 Task: In the sheet Budget Analysis ToolFont size of heading  18 Font style of dataoswald 'Font size of data '9 Alignment of headline & dataAlign center.   Fill color in heading, Red Font color of dataIn the sheet  Budget Control Sheetbook
Action: Mouse moved to (104, 213)
Screenshot: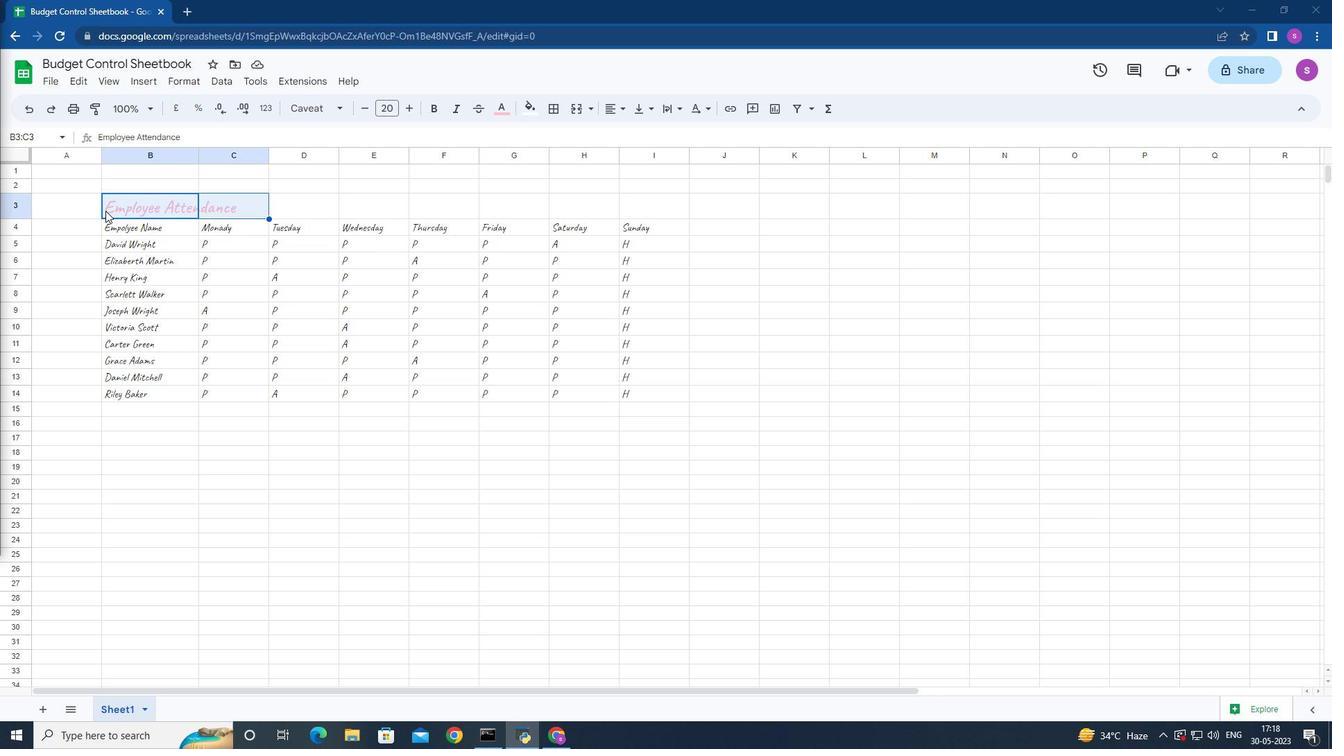 
Action: Mouse pressed left at (104, 213)
Screenshot: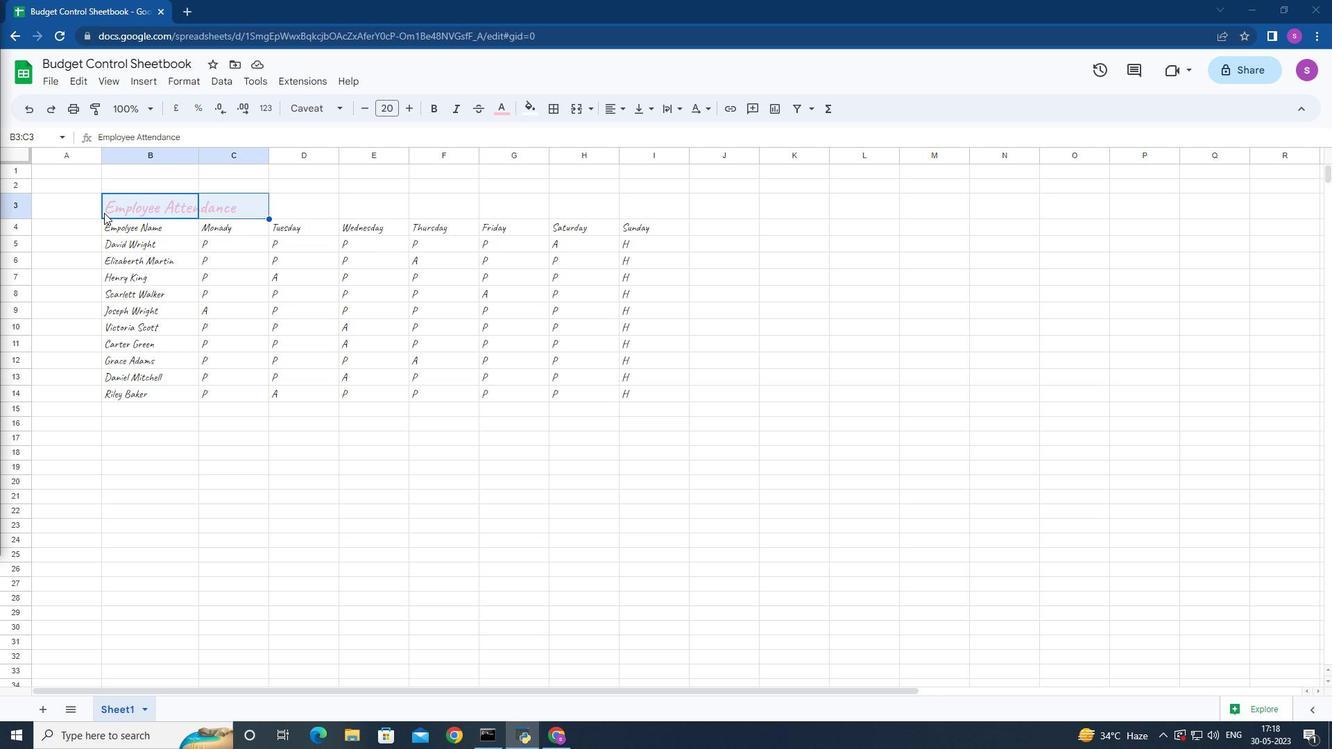 
Action: Mouse moved to (369, 111)
Screenshot: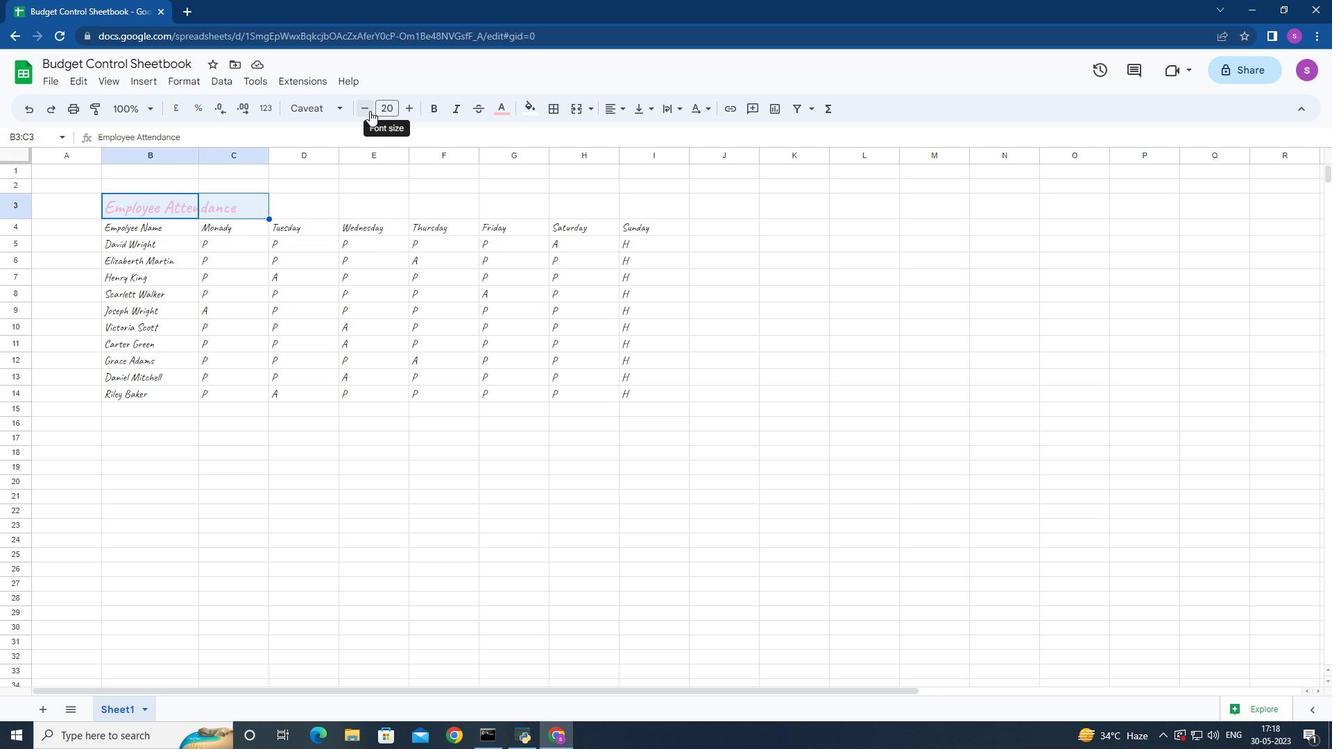 
Action: Mouse pressed left at (369, 111)
Screenshot: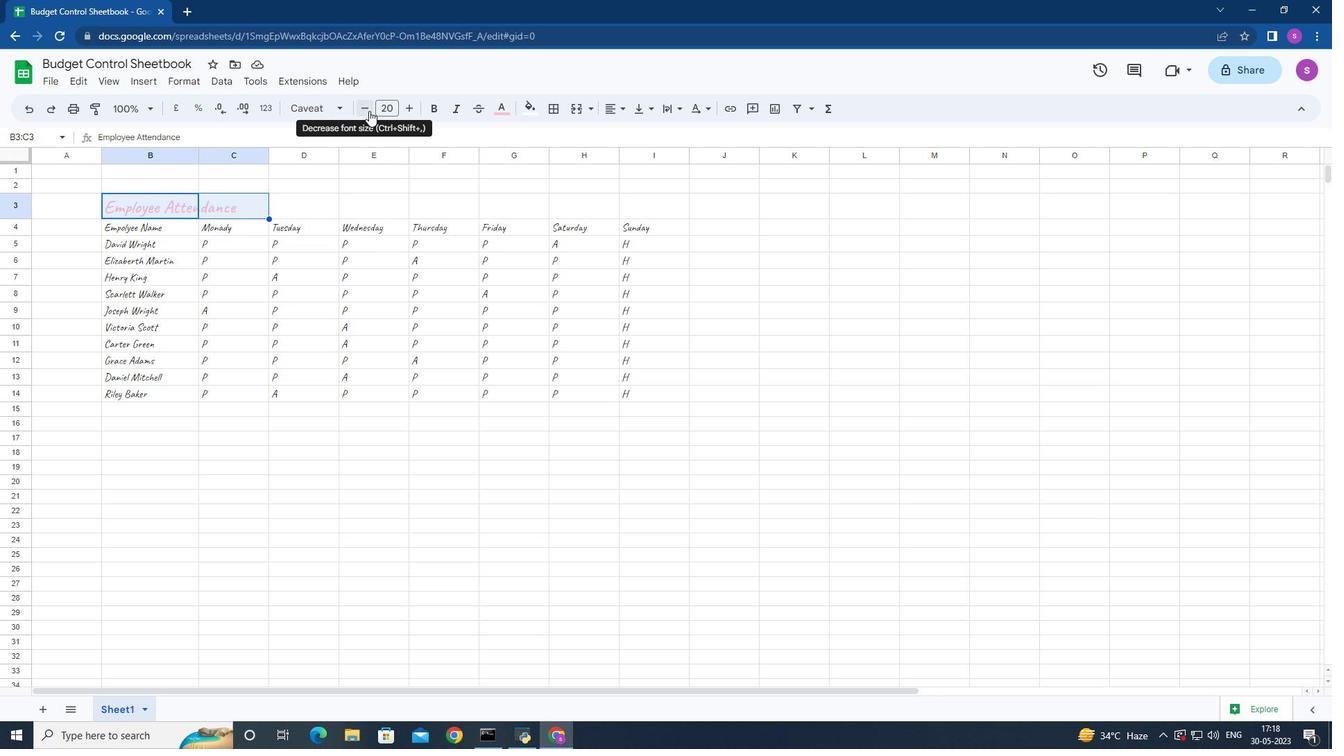 
Action: Mouse moved to (367, 111)
Screenshot: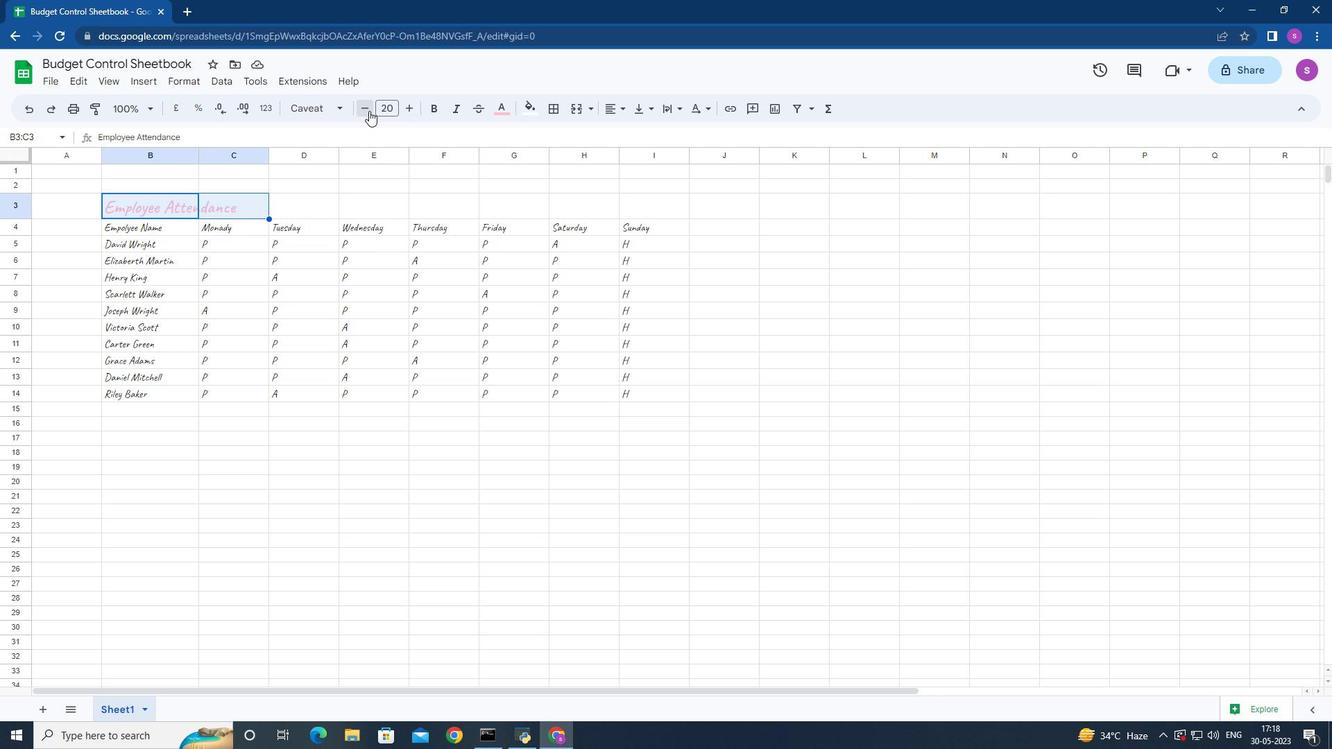 
Action: Mouse pressed left at (367, 111)
Screenshot: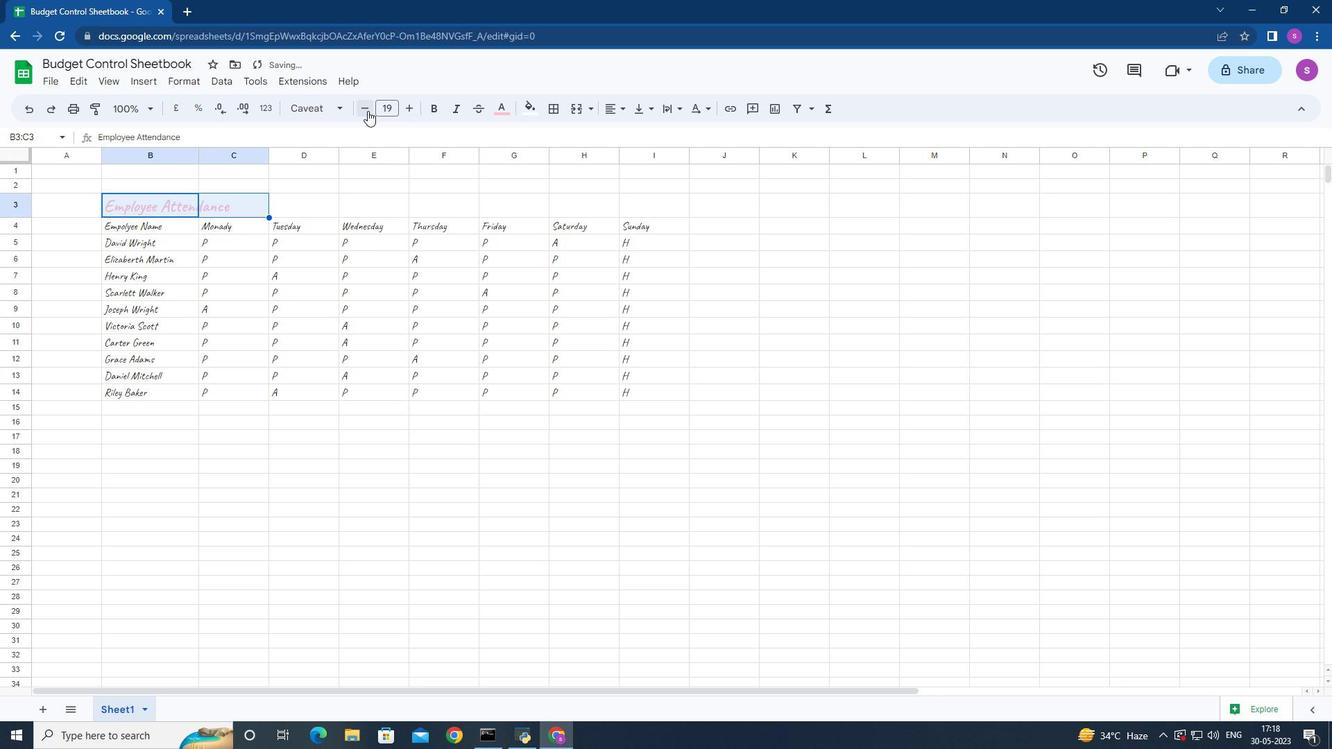 
Action: Mouse moved to (331, 107)
Screenshot: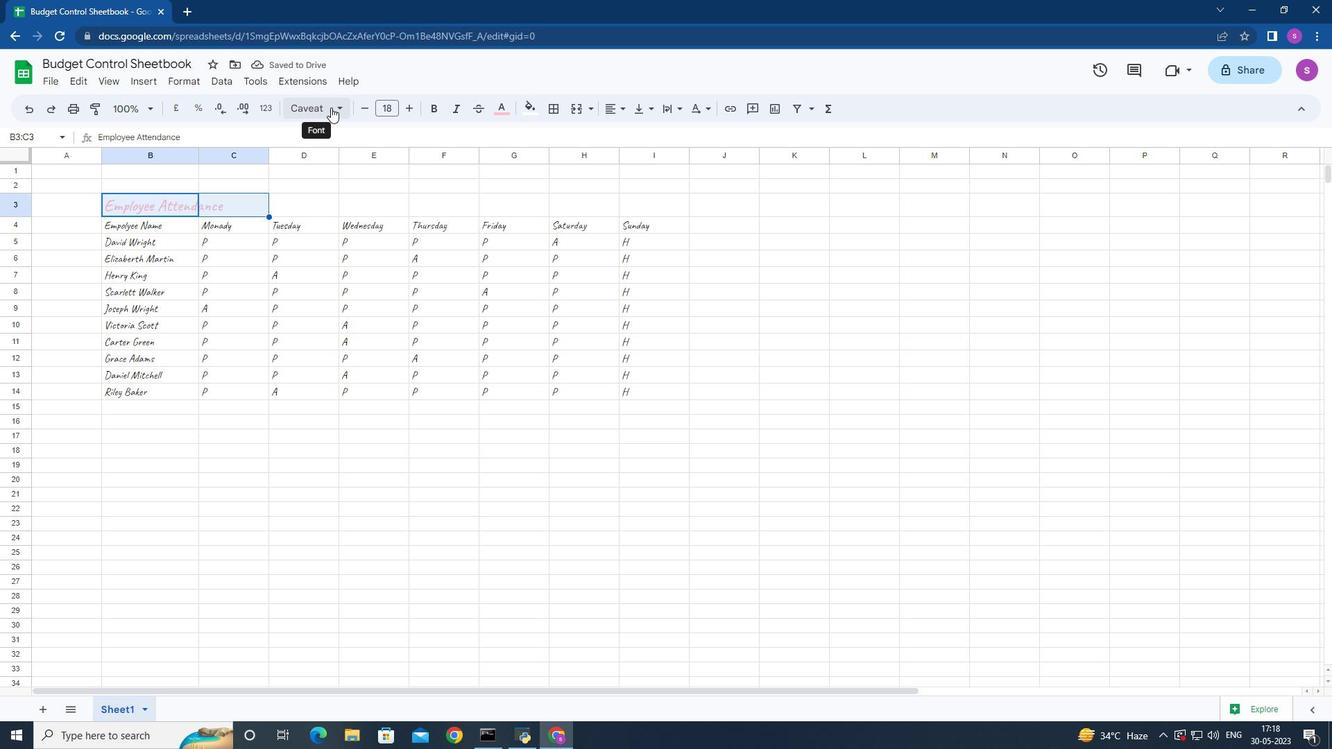 
Action: Mouse pressed left at (331, 107)
Screenshot: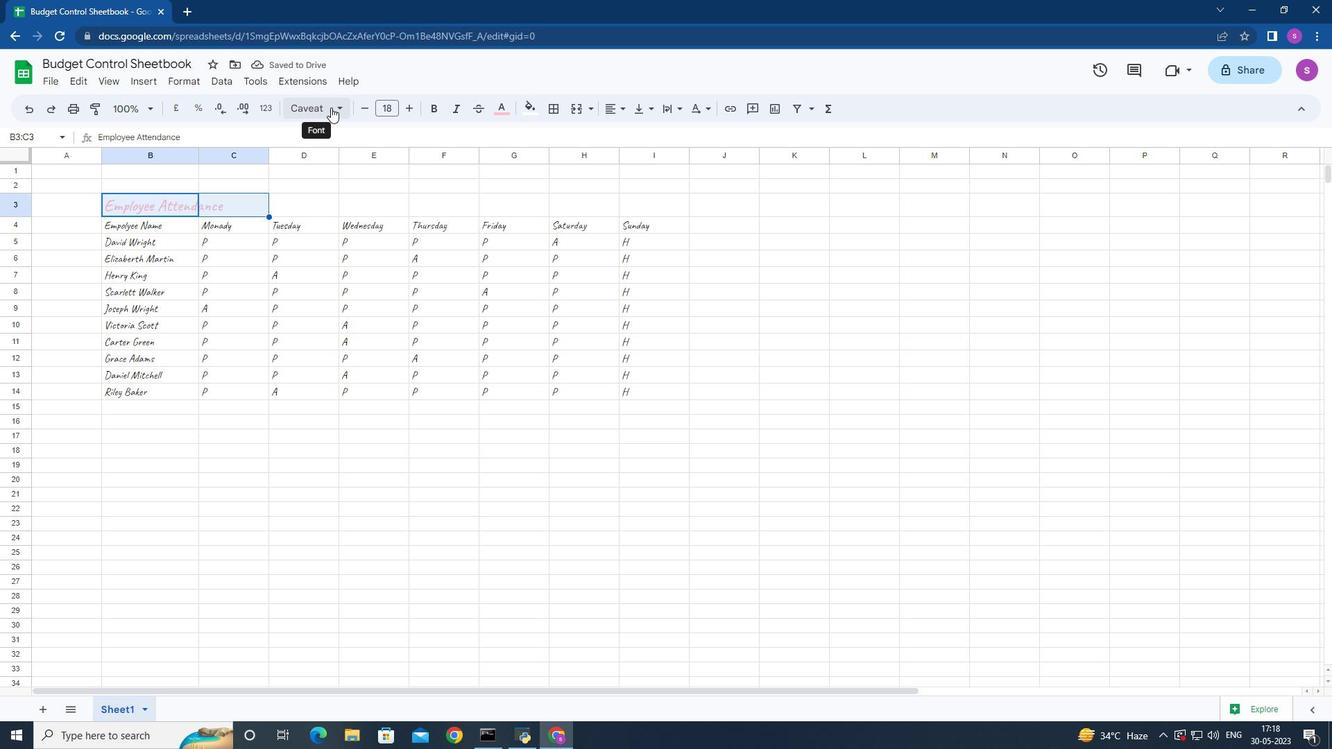 
Action: Mouse moved to (365, 437)
Screenshot: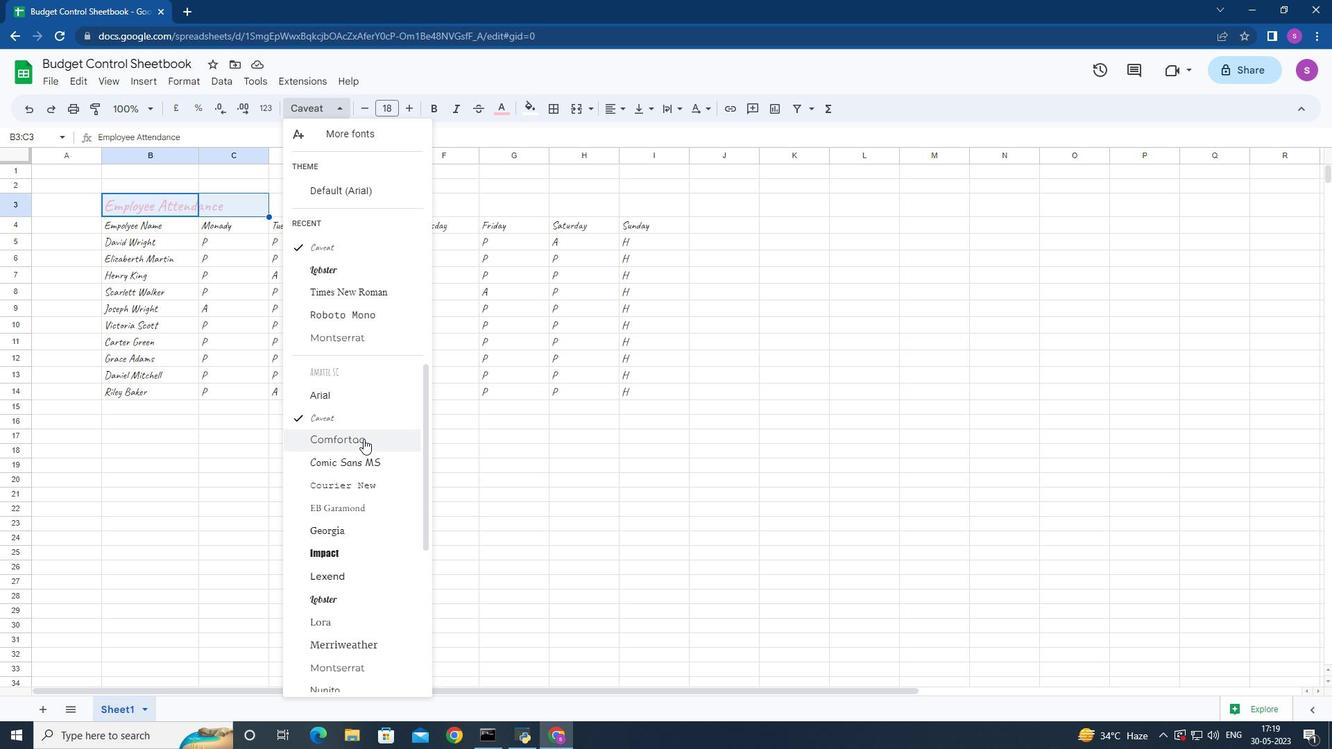 
Action: Mouse scrolled (365, 436) with delta (0, 0)
Screenshot: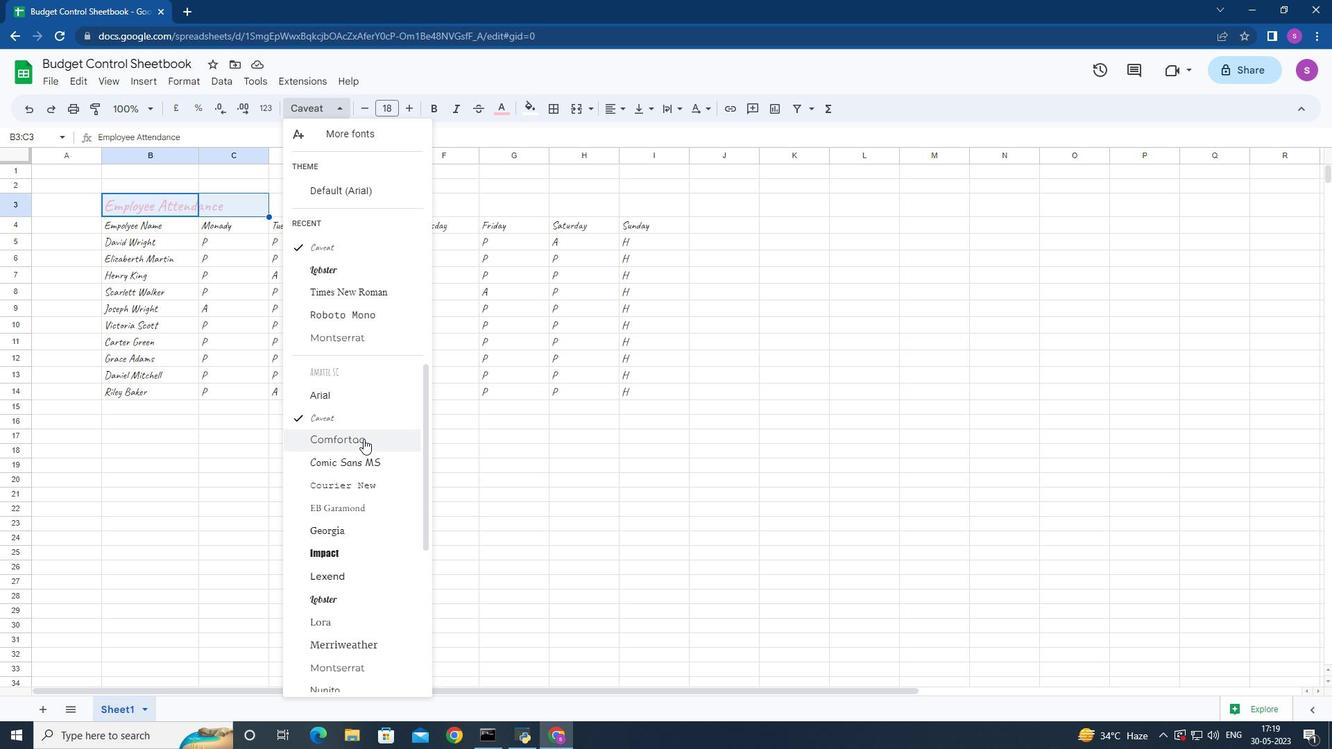 
Action: Mouse moved to (360, 613)
Screenshot: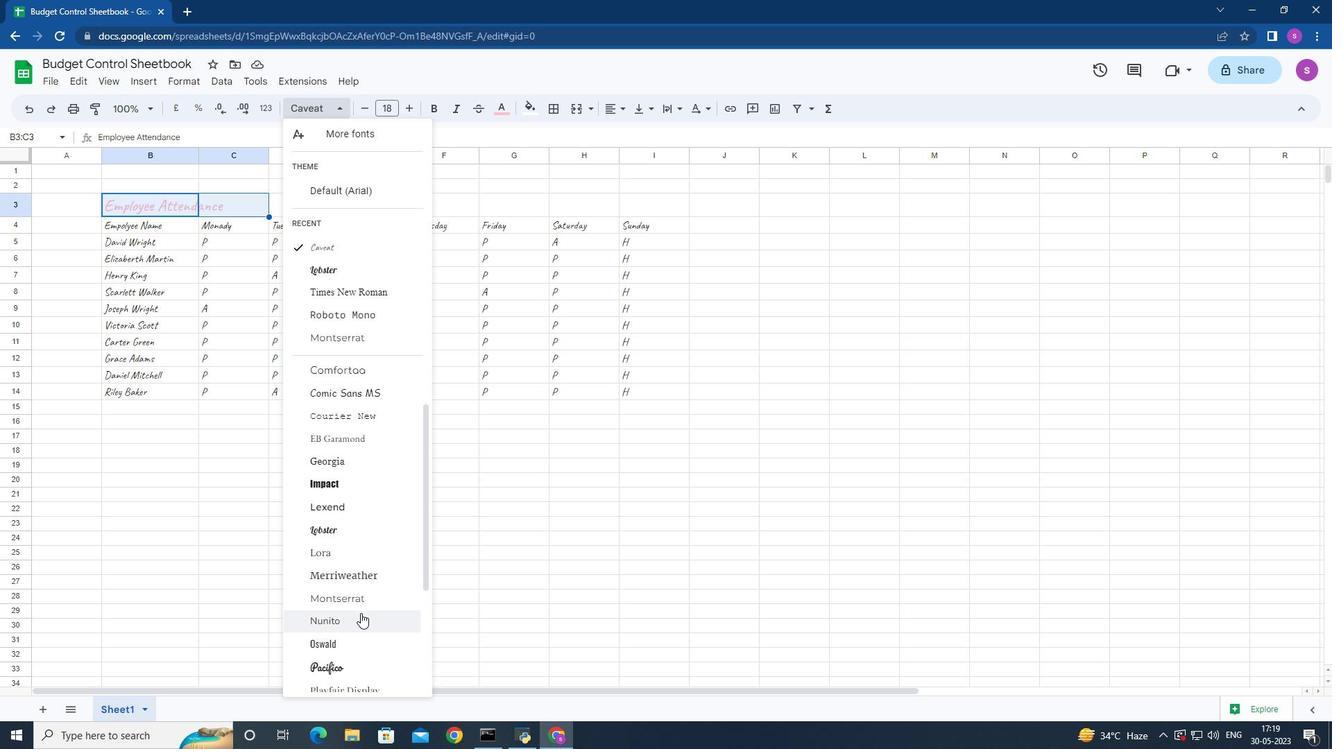 
Action: Mouse scrolled (360, 612) with delta (0, 0)
Screenshot: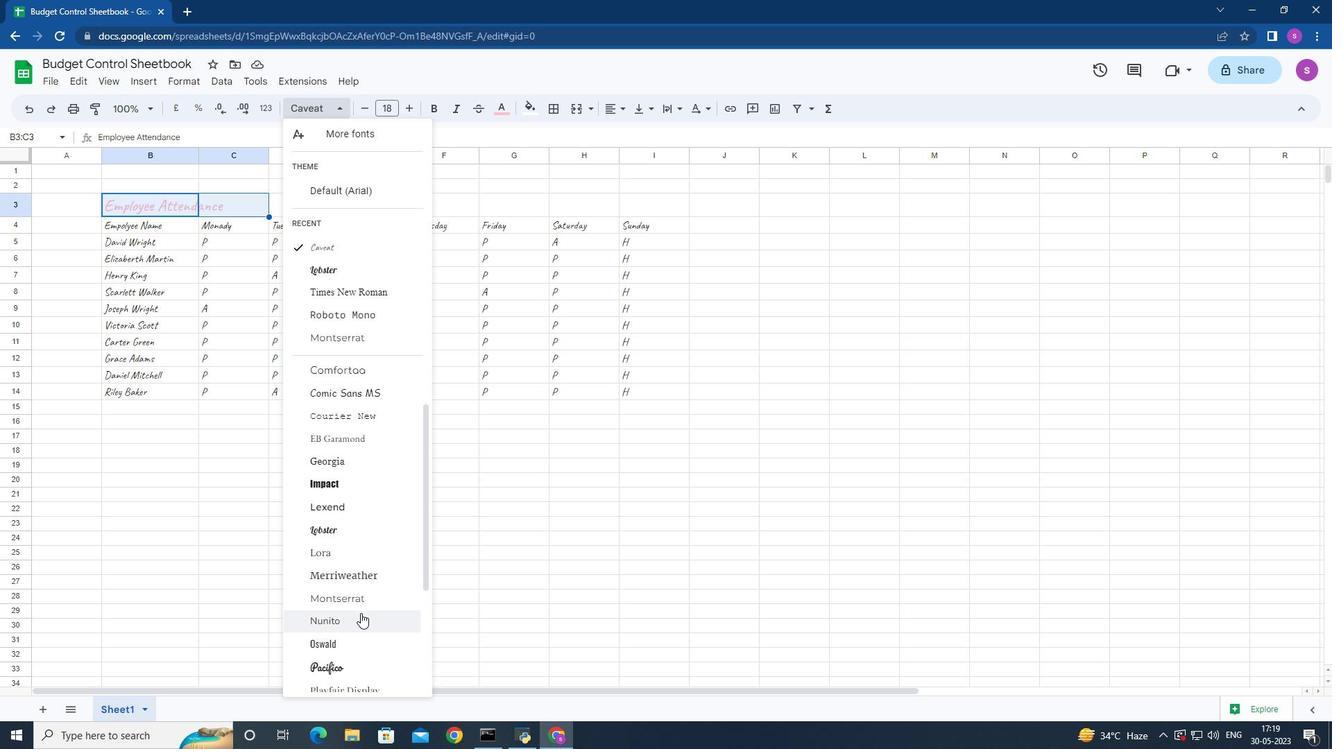 
Action: Mouse moved to (346, 575)
Screenshot: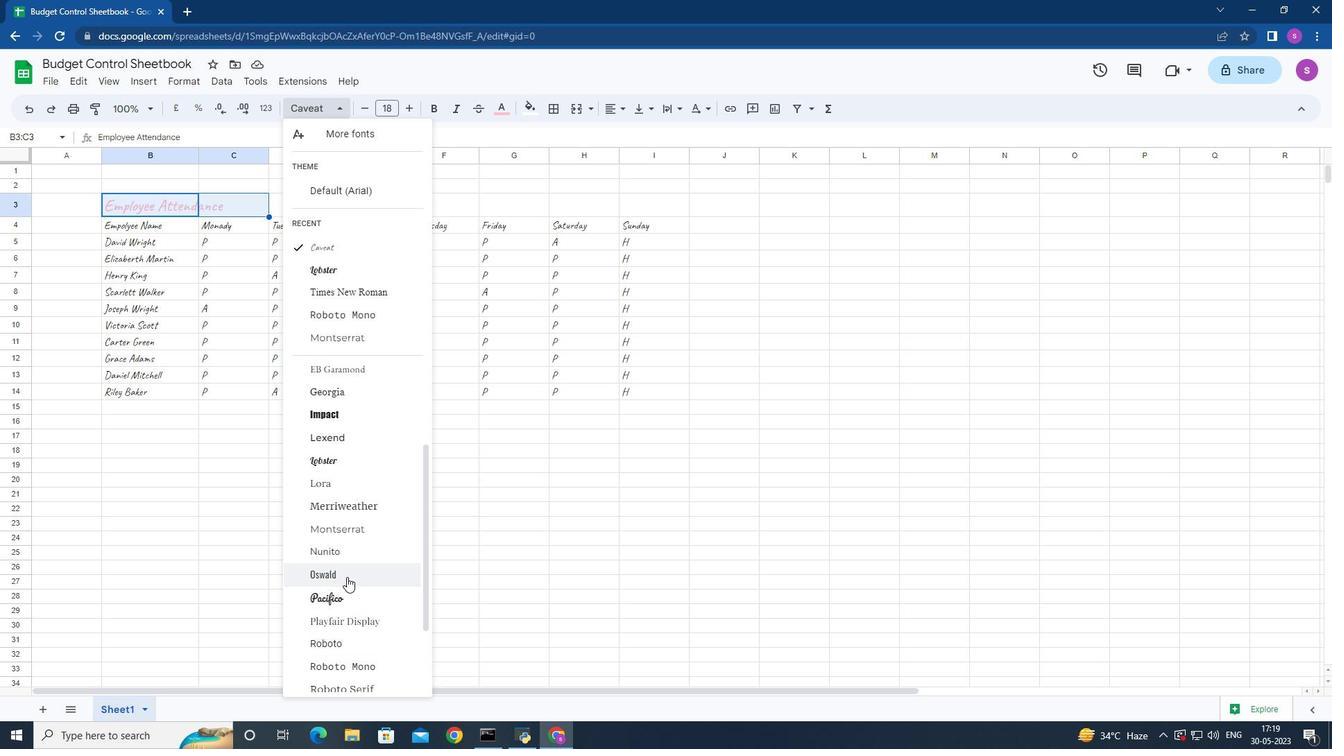 
Action: Mouse pressed left at (346, 575)
Screenshot: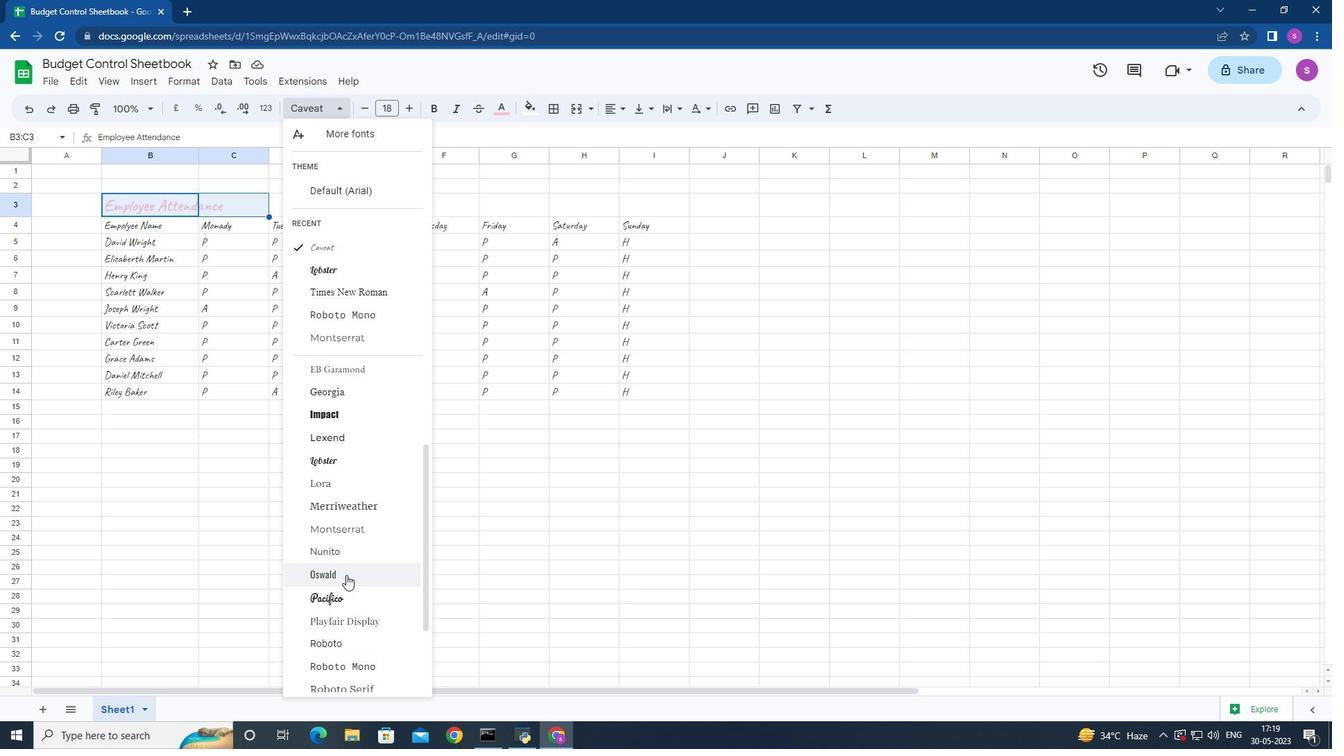
Action: Mouse moved to (341, 108)
Screenshot: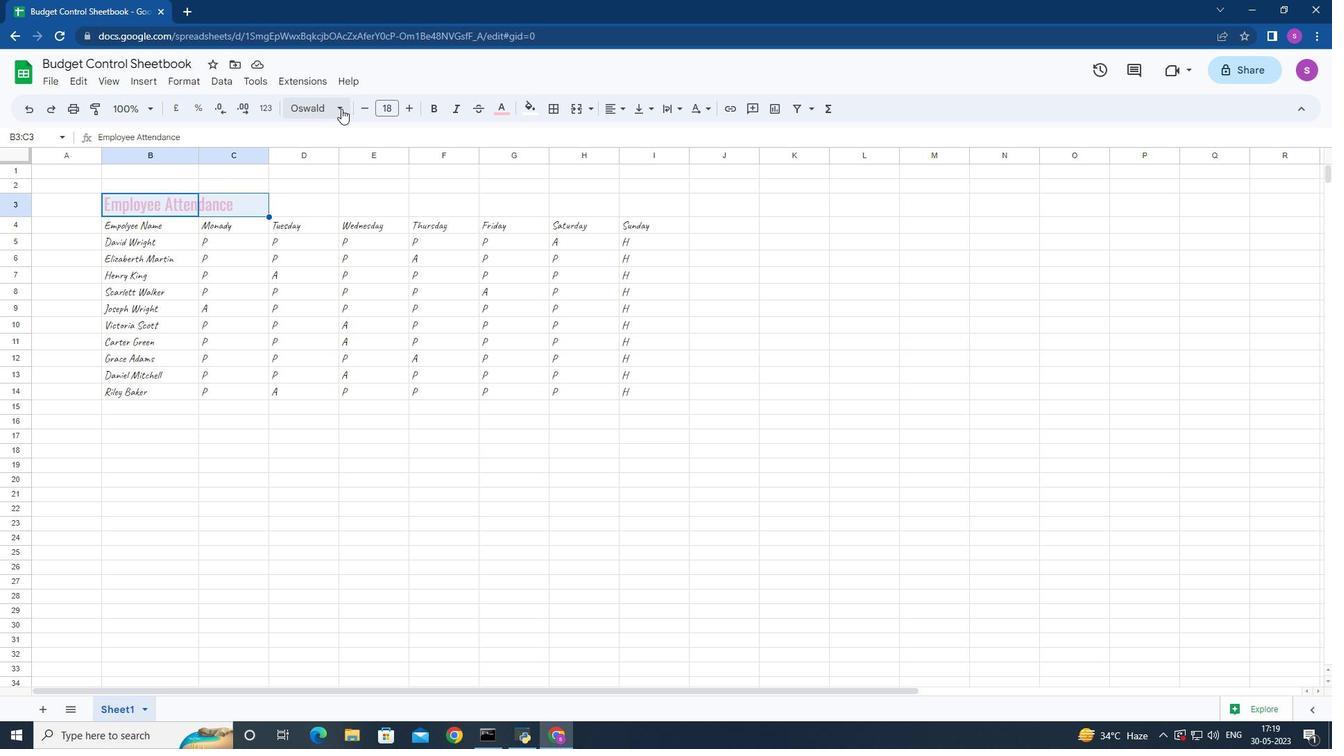 
Action: Mouse pressed left at (341, 108)
Screenshot: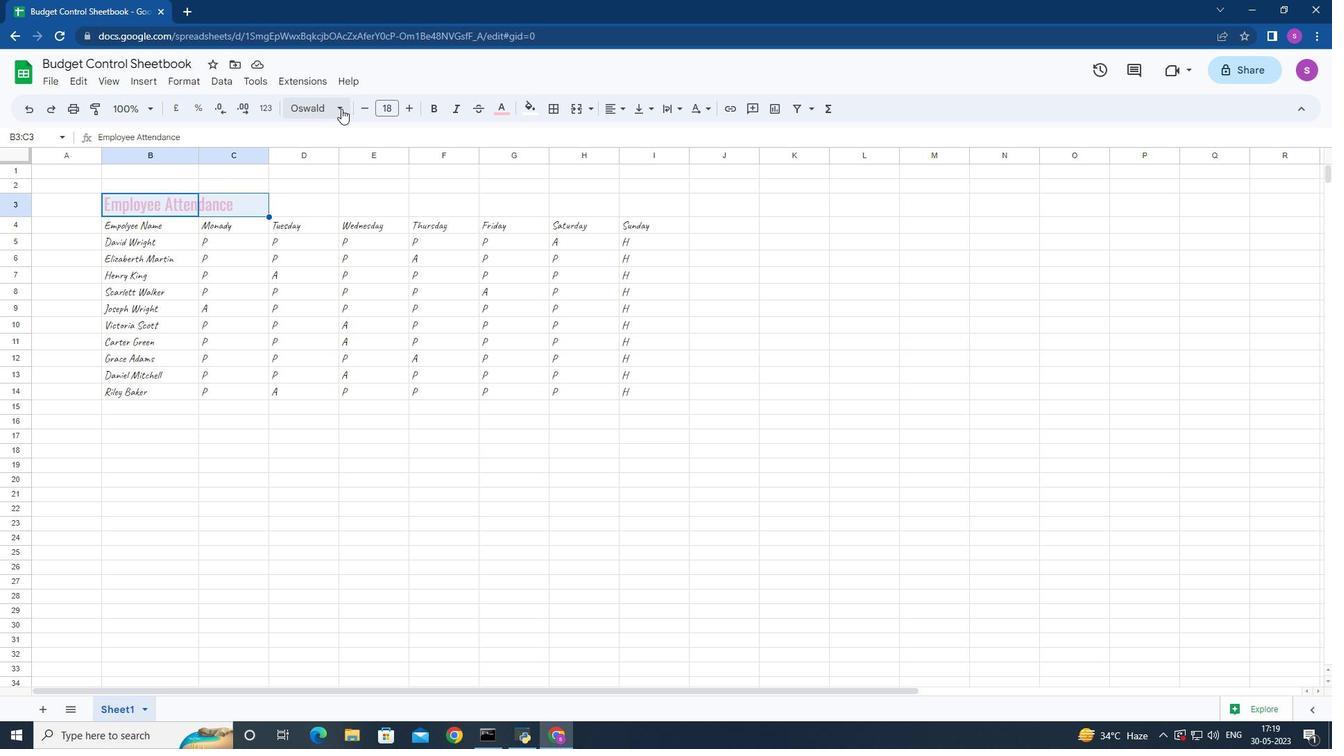 
Action: Mouse moved to (361, 408)
Screenshot: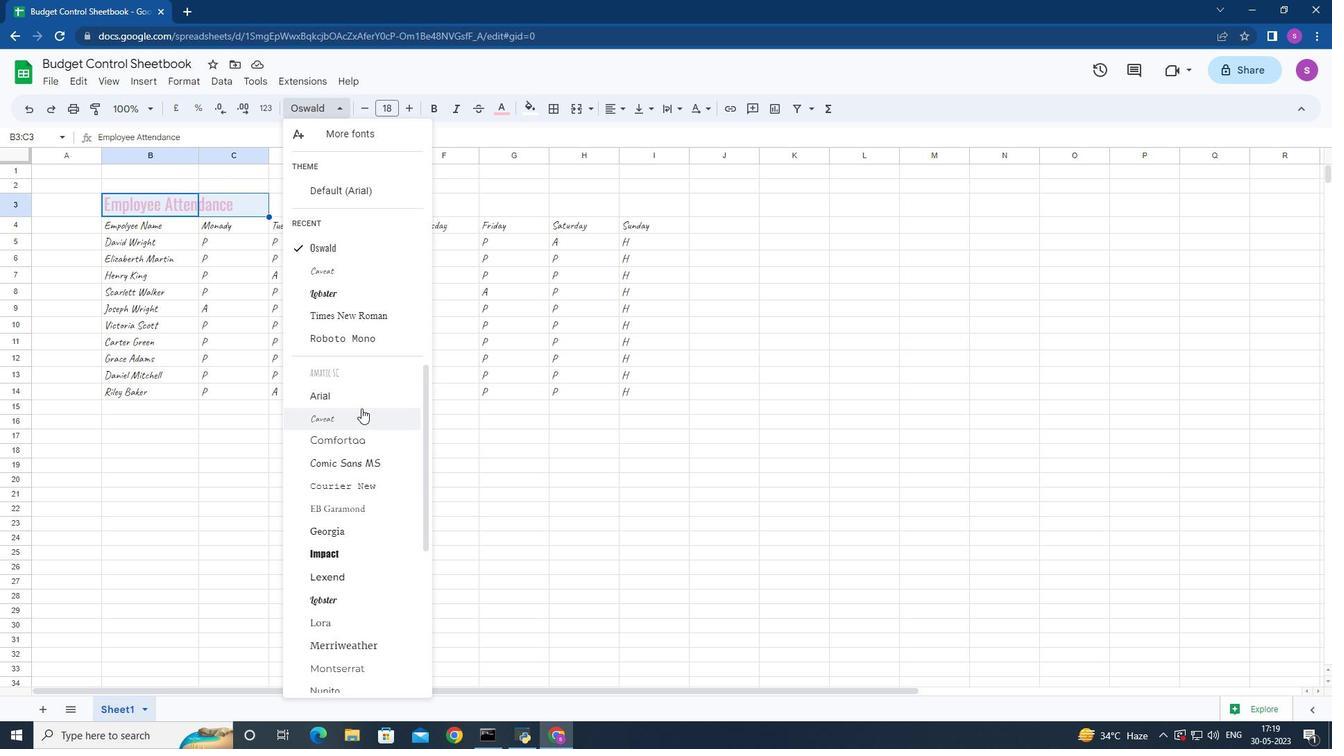 
Action: Mouse pressed left at (361, 408)
Screenshot: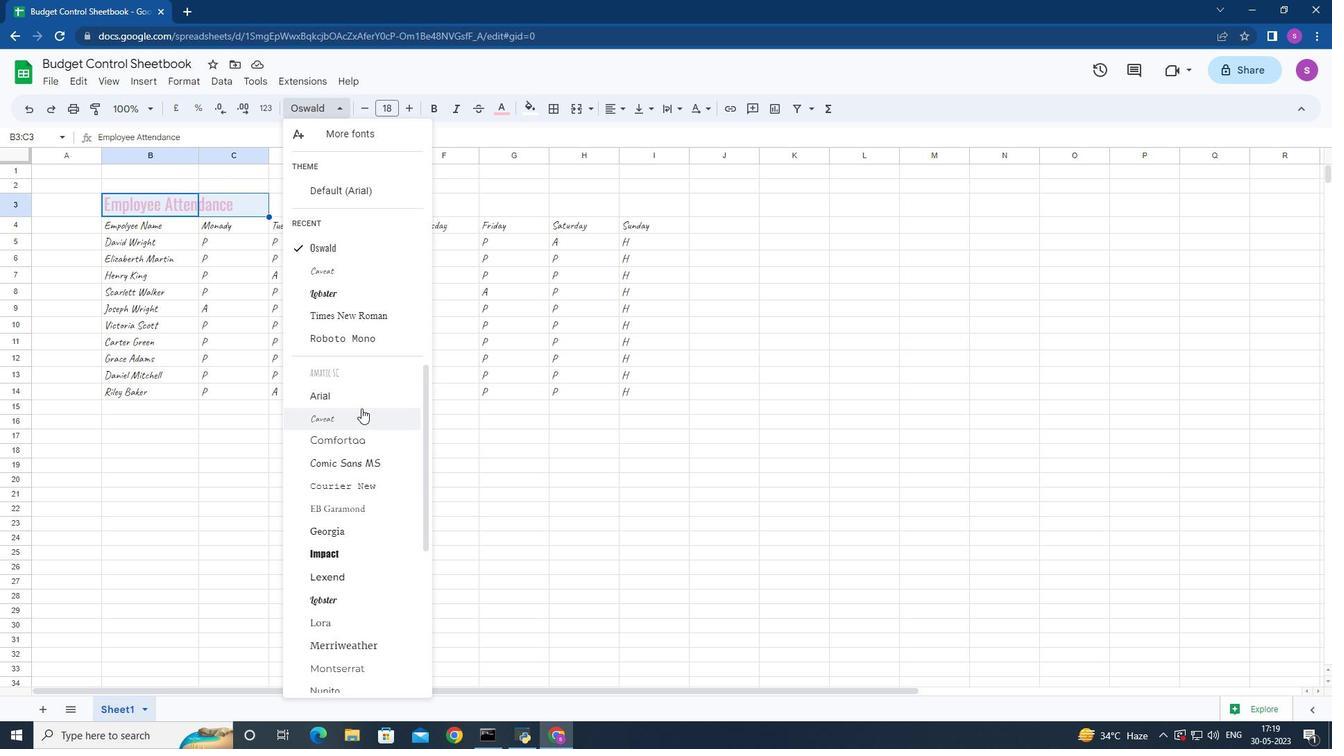 
Action: Mouse moved to (103, 226)
Screenshot: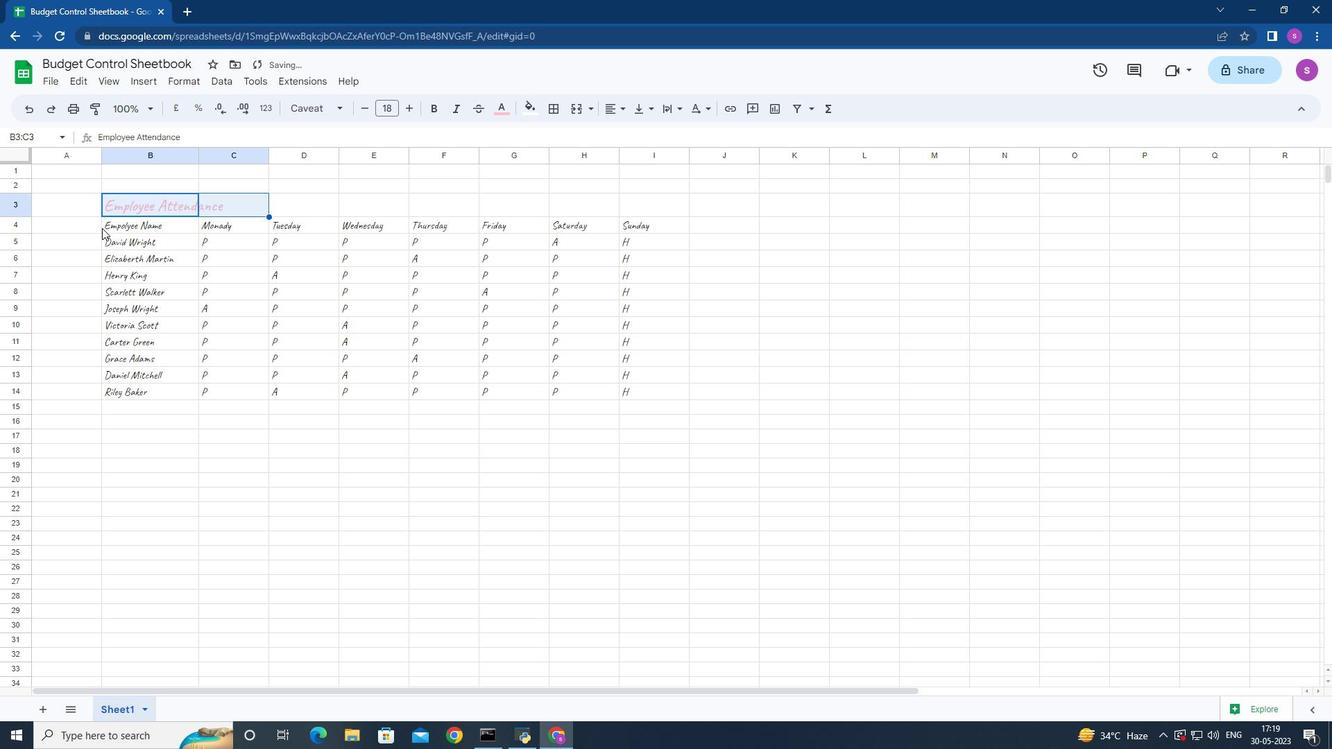 
Action: Mouse pressed left at (103, 226)
Screenshot: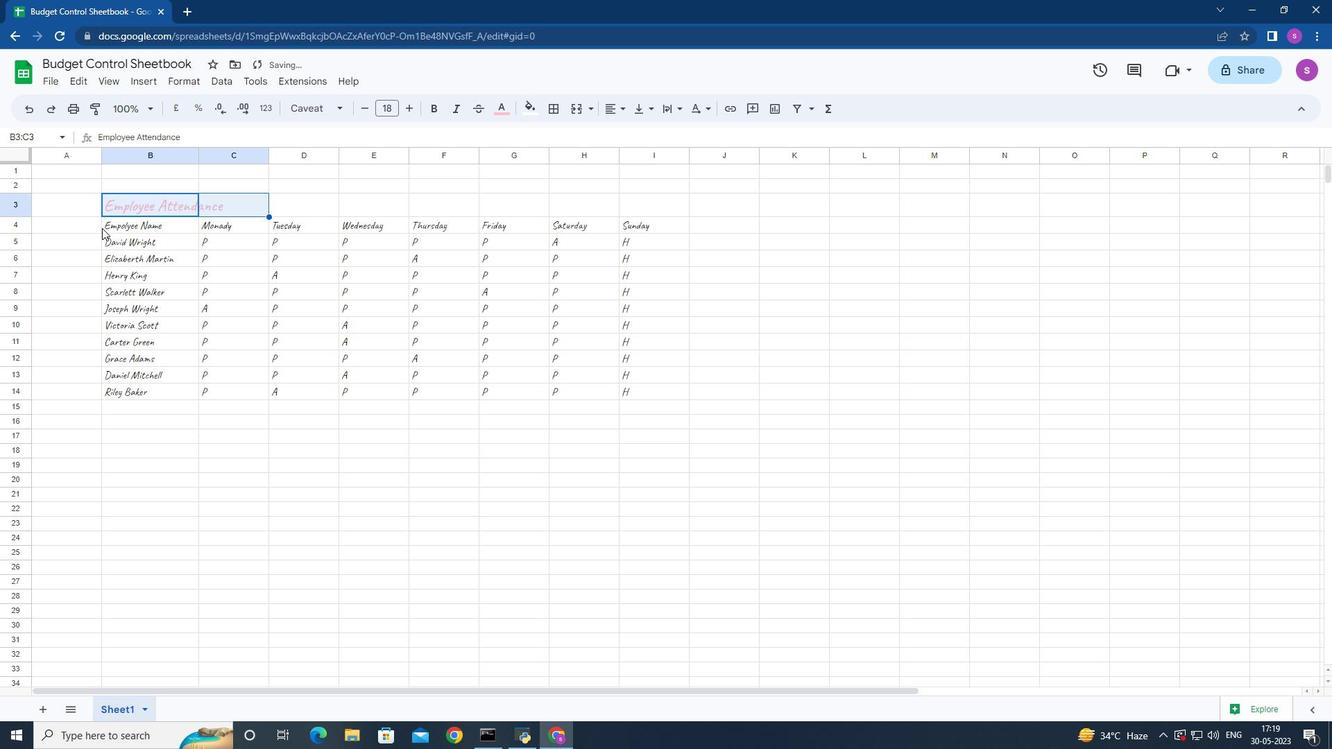 
Action: Mouse moved to (332, 107)
Screenshot: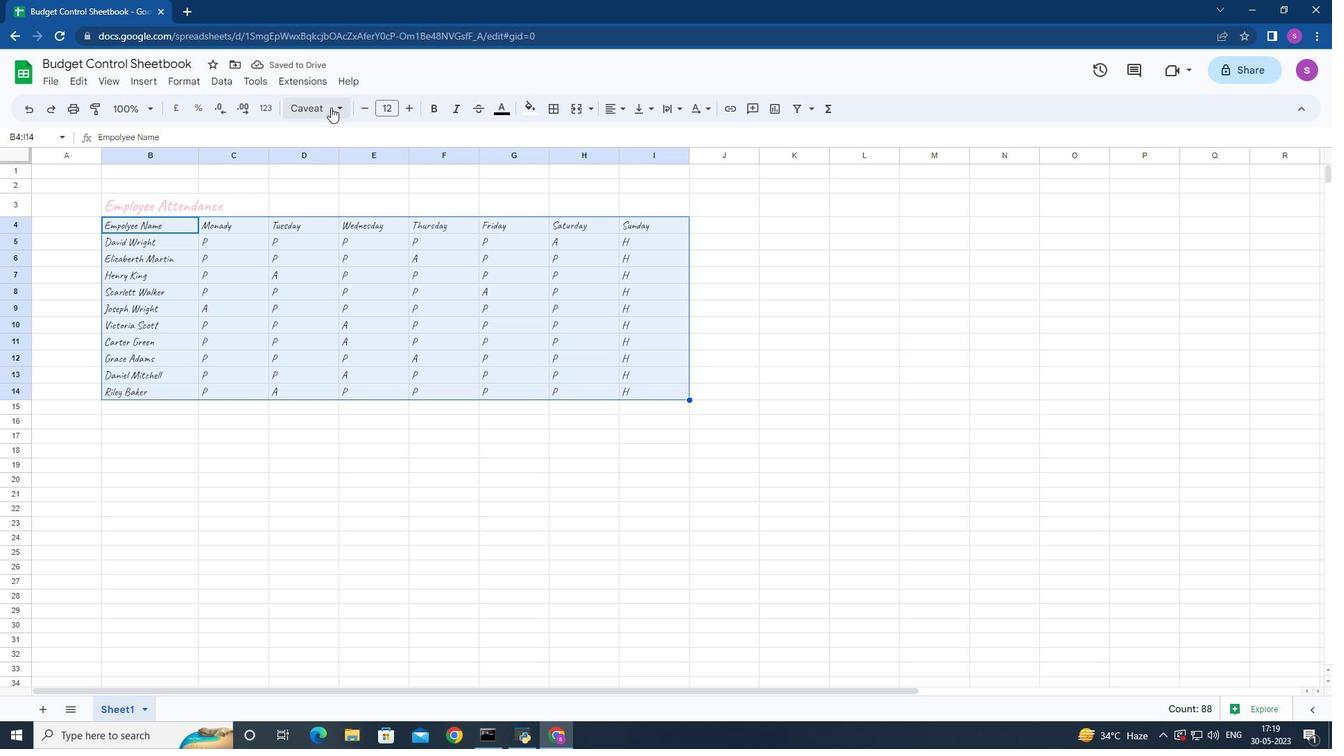 
Action: Mouse pressed left at (332, 107)
Screenshot: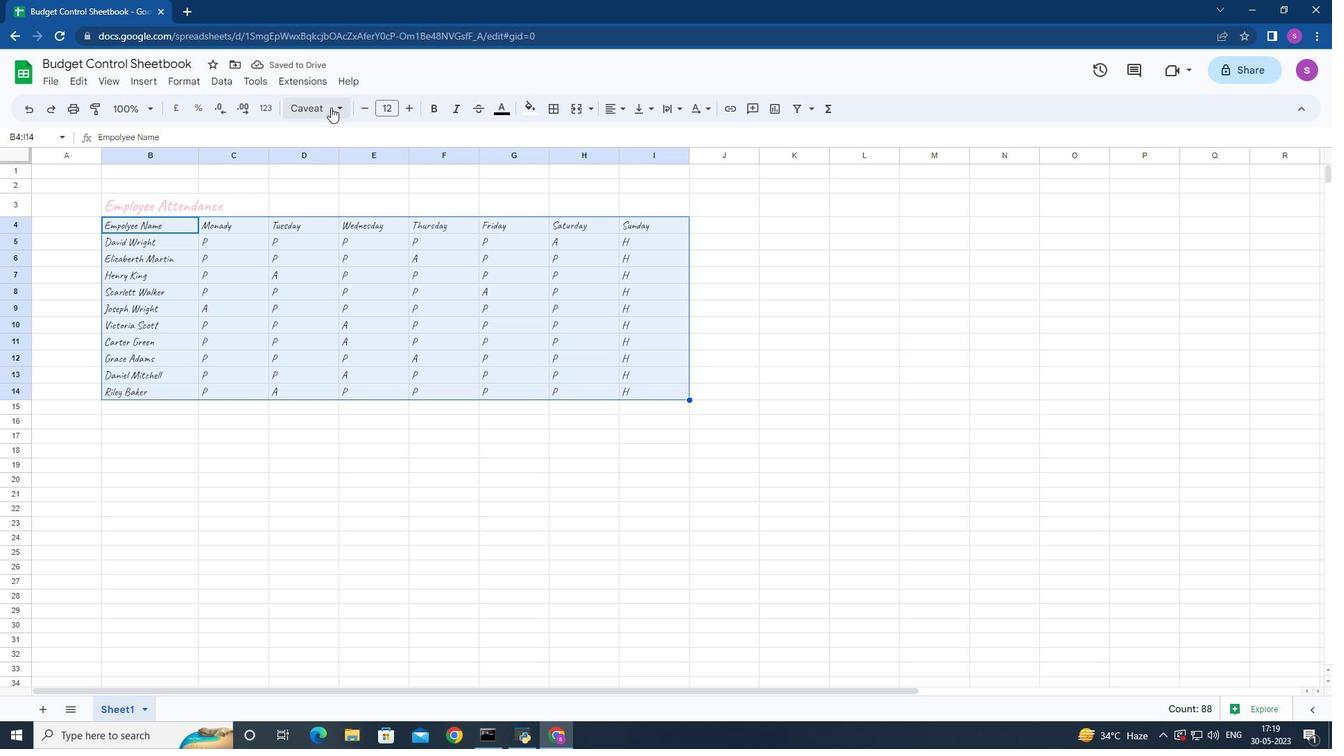 
Action: Mouse moved to (371, 492)
Screenshot: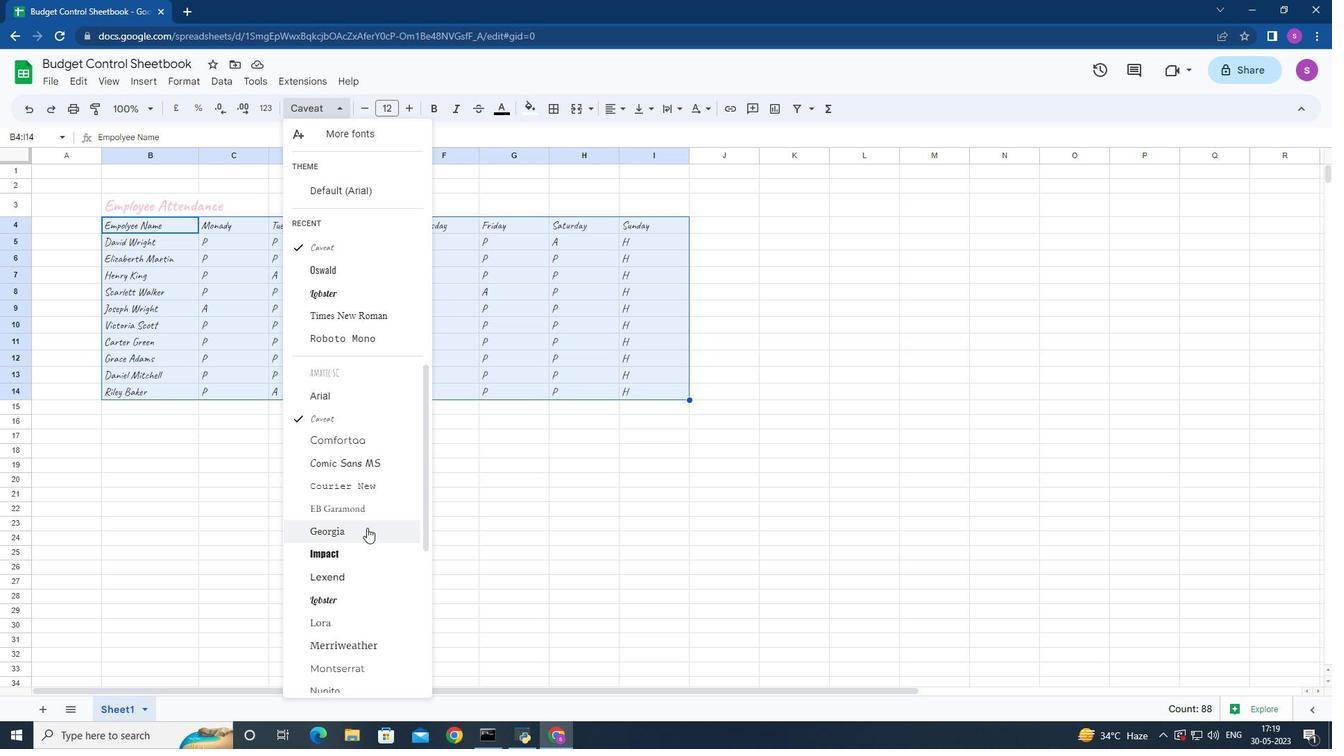 
Action: Mouse scrolled (371, 491) with delta (0, 0)
Screenshot: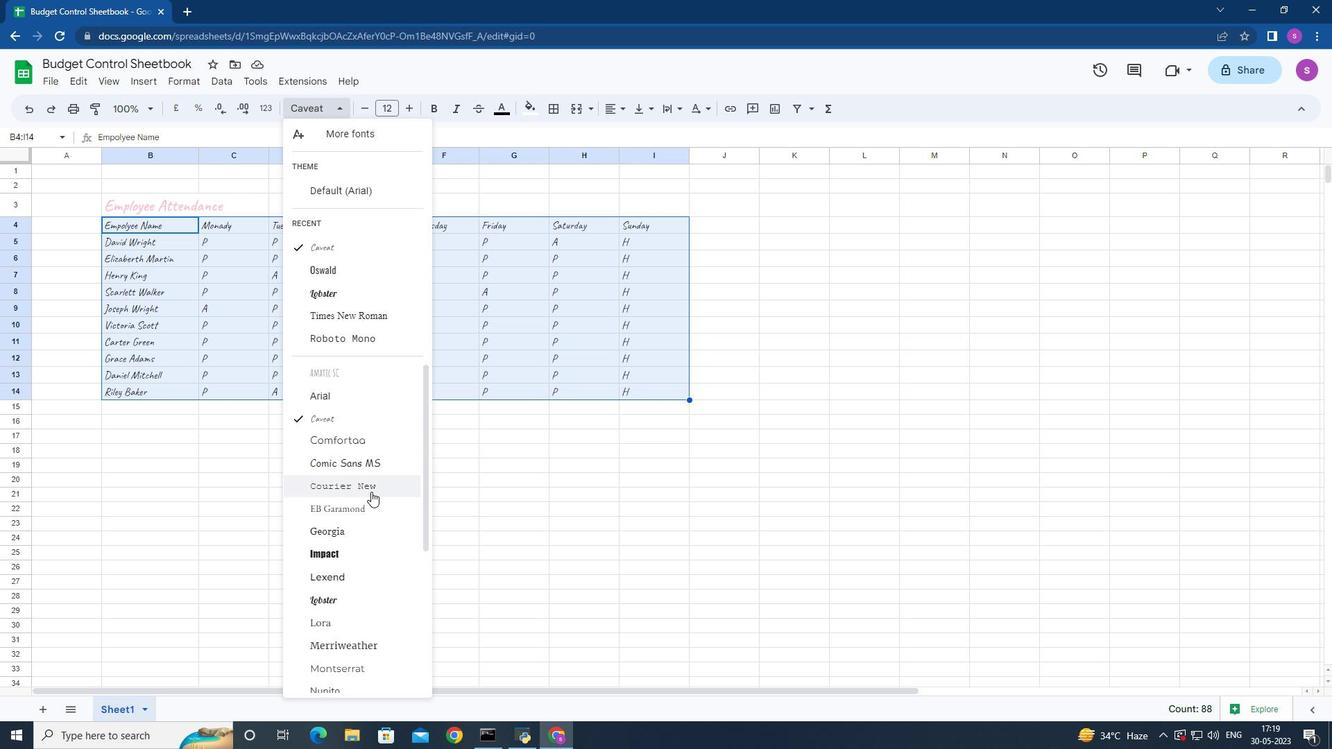 
Action: Mouse moved to (361, 638)
Screenshot: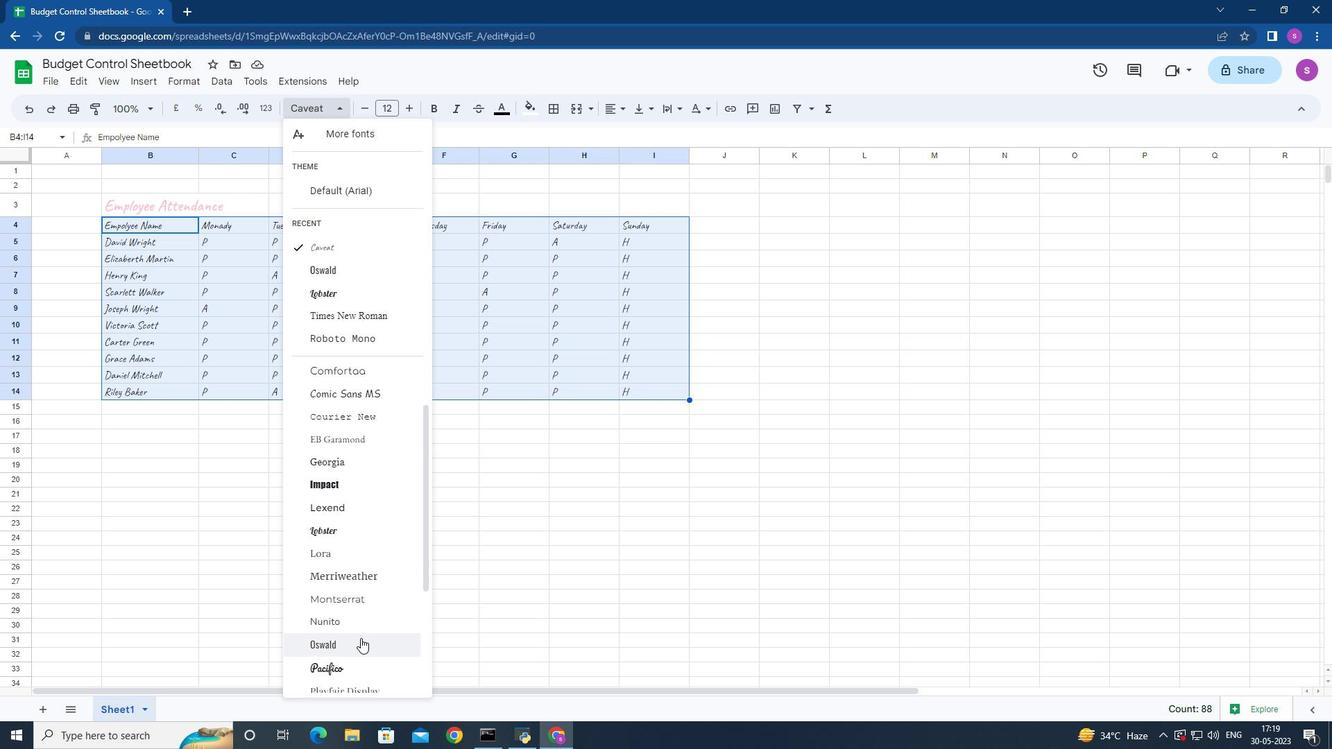 
Action: Mouse pressed left at (361, 638)
Screenshot: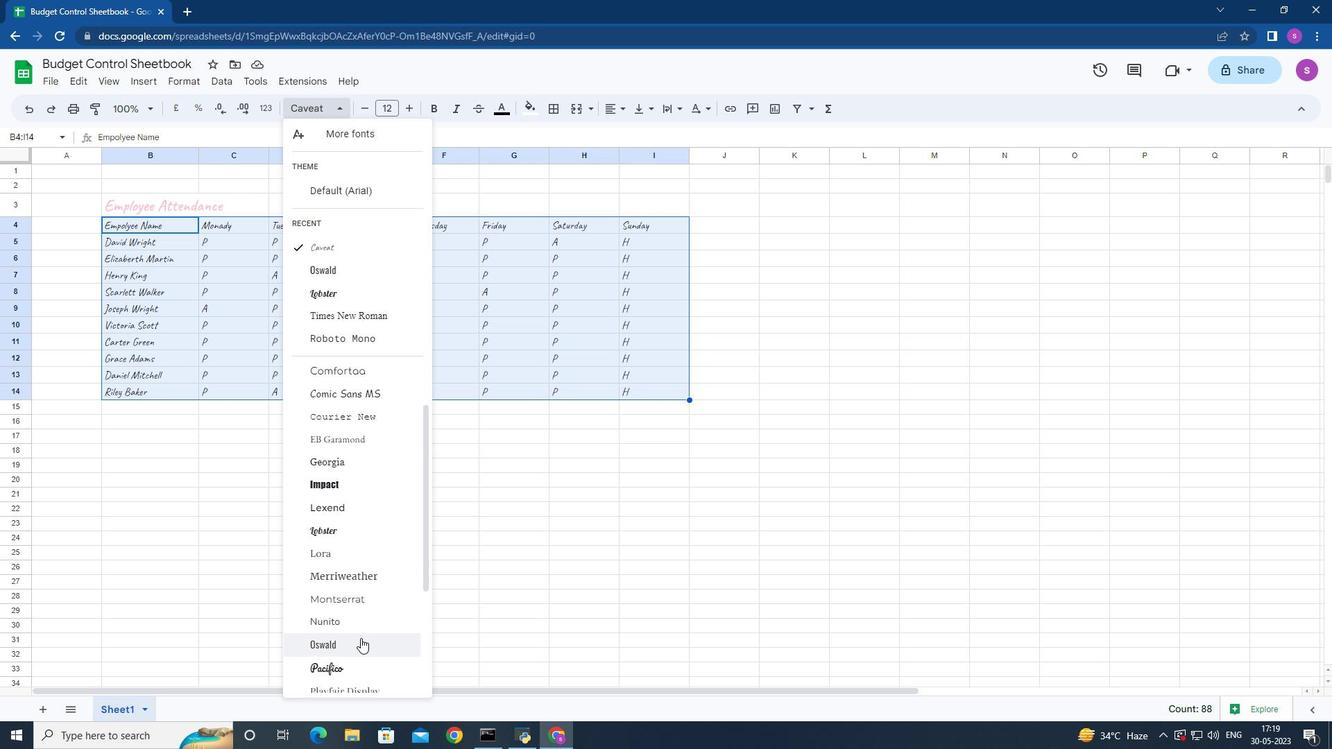 
Action: Mouse moved to (363, 108)
Screenshot: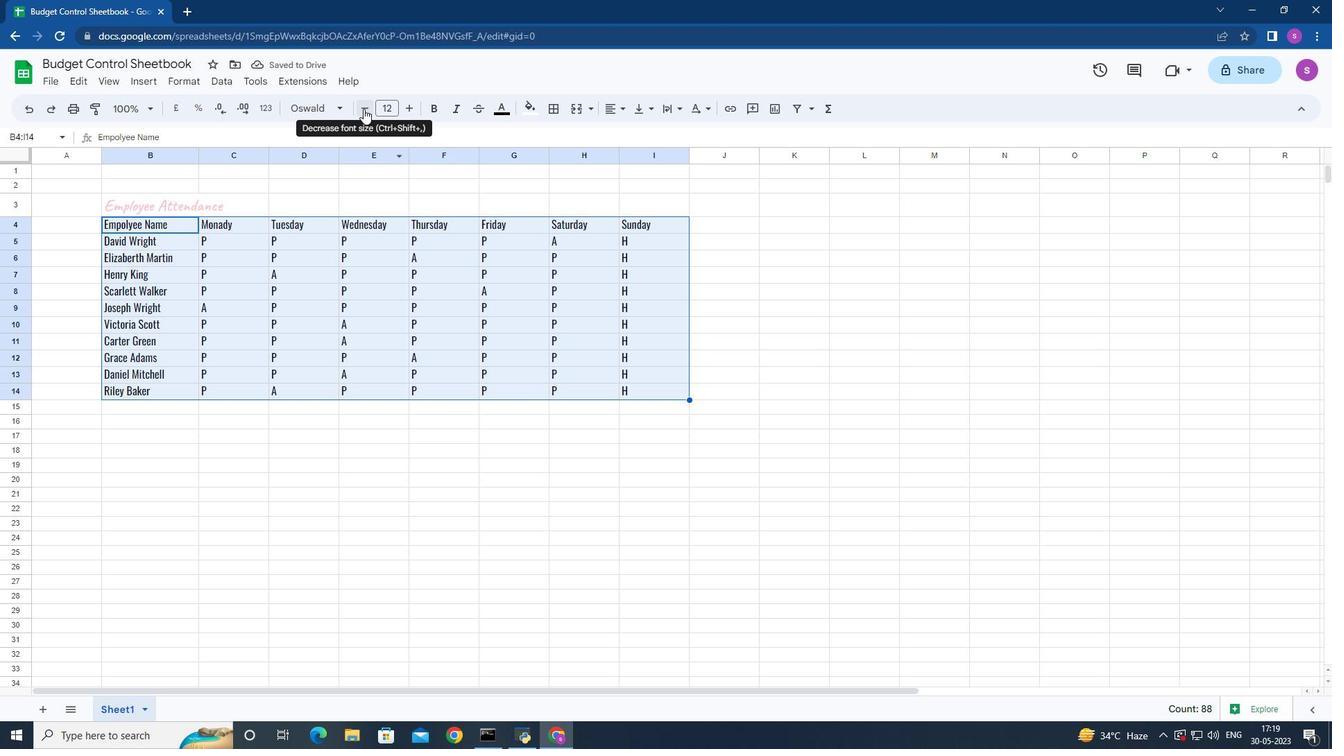 
Action: Mouse pressed left at (363, 108)
Screenshot: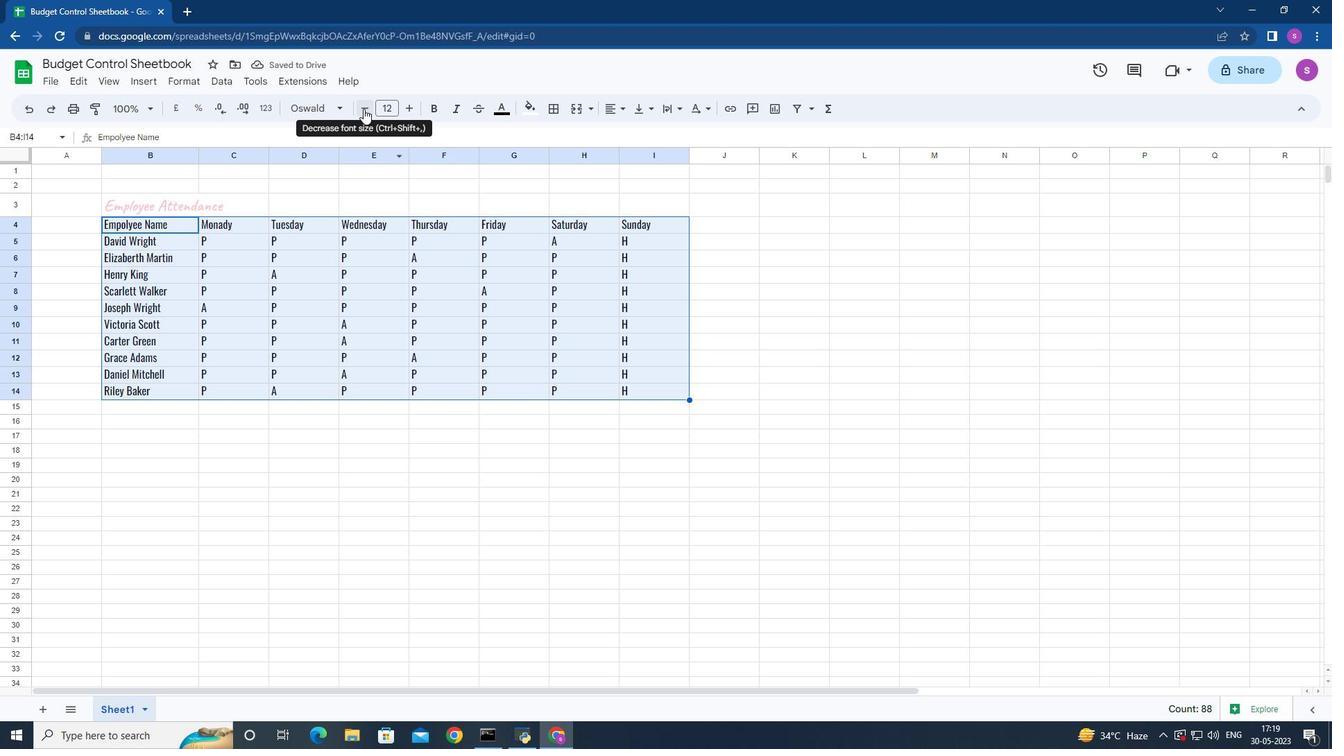 
Action: Mouse pressed left at (363, 108)
Screenshot: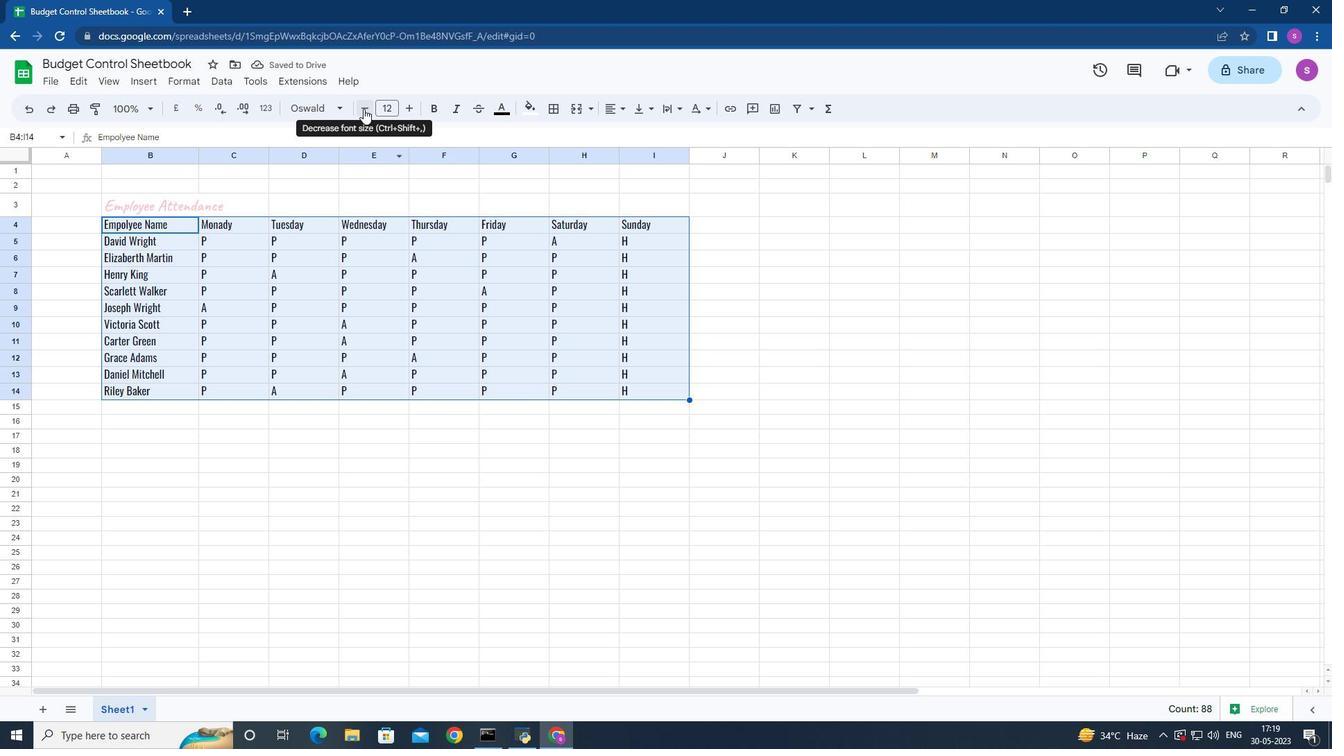 
Action: Mouse moved to (363, 109)
Screenshot: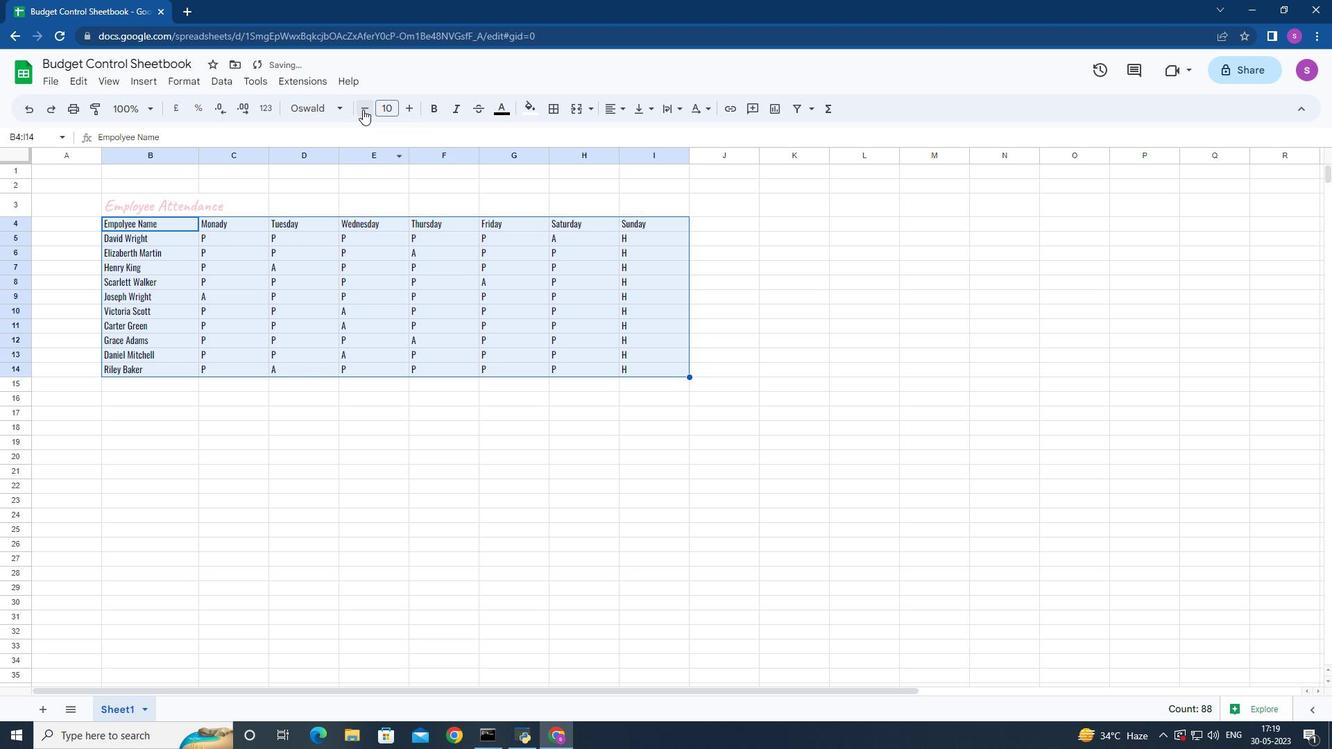 
Action: Mouse pressed left at (363, 109)
Screenshot: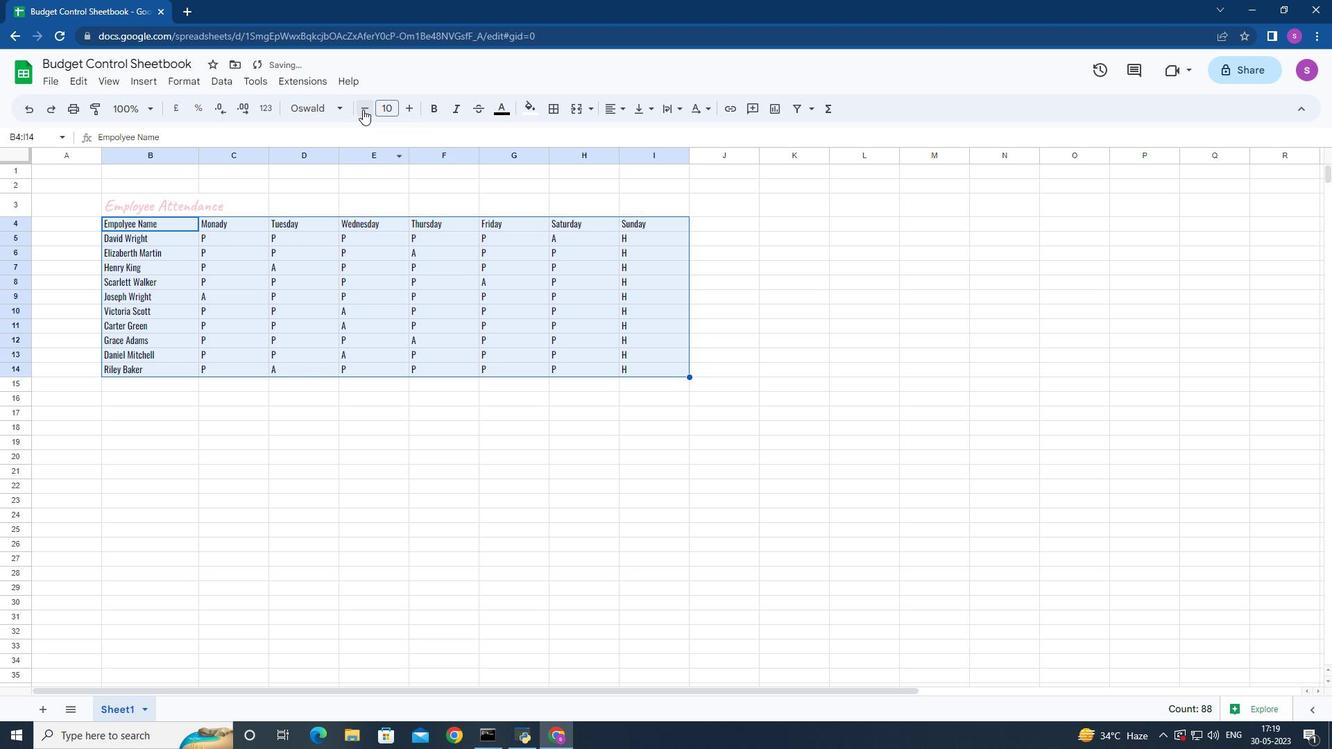 
Action: Mouse moved to (102, 206)
Screenshot: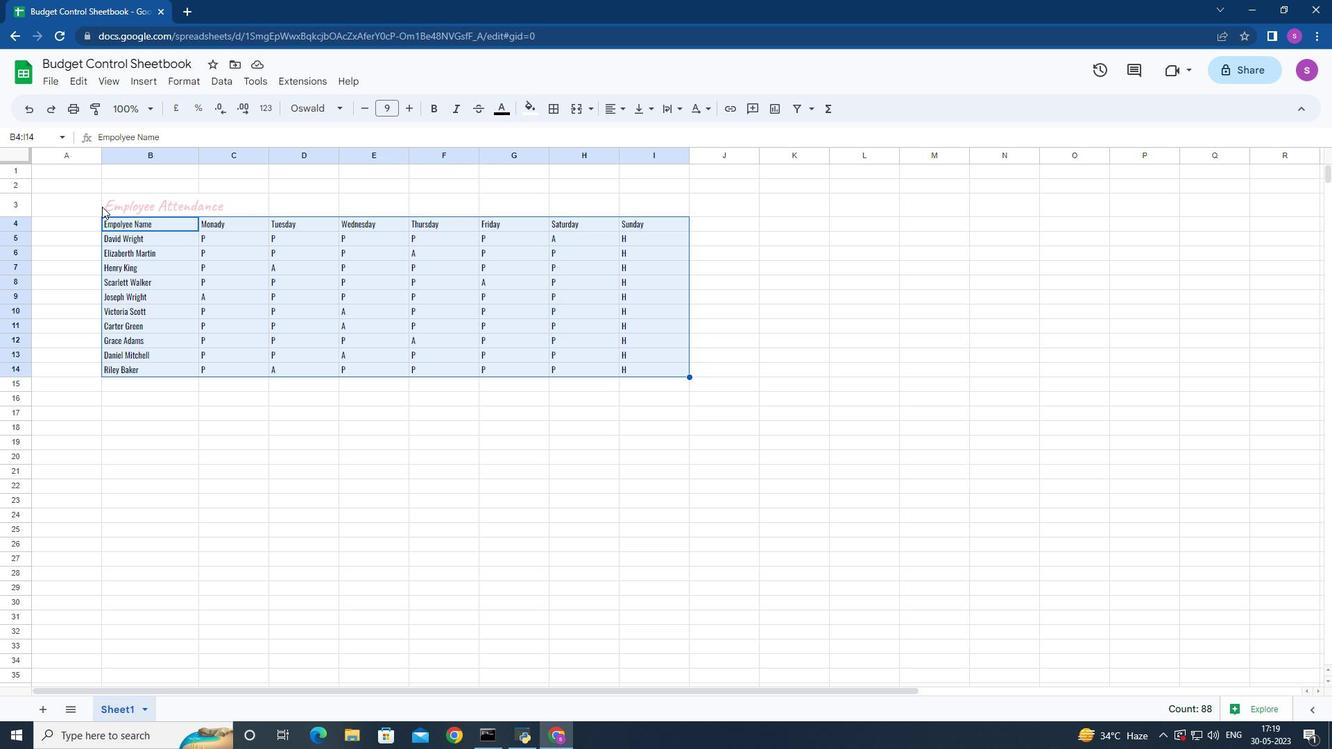 
Action: Mouse pressed left at (102, 206)
Screenshot: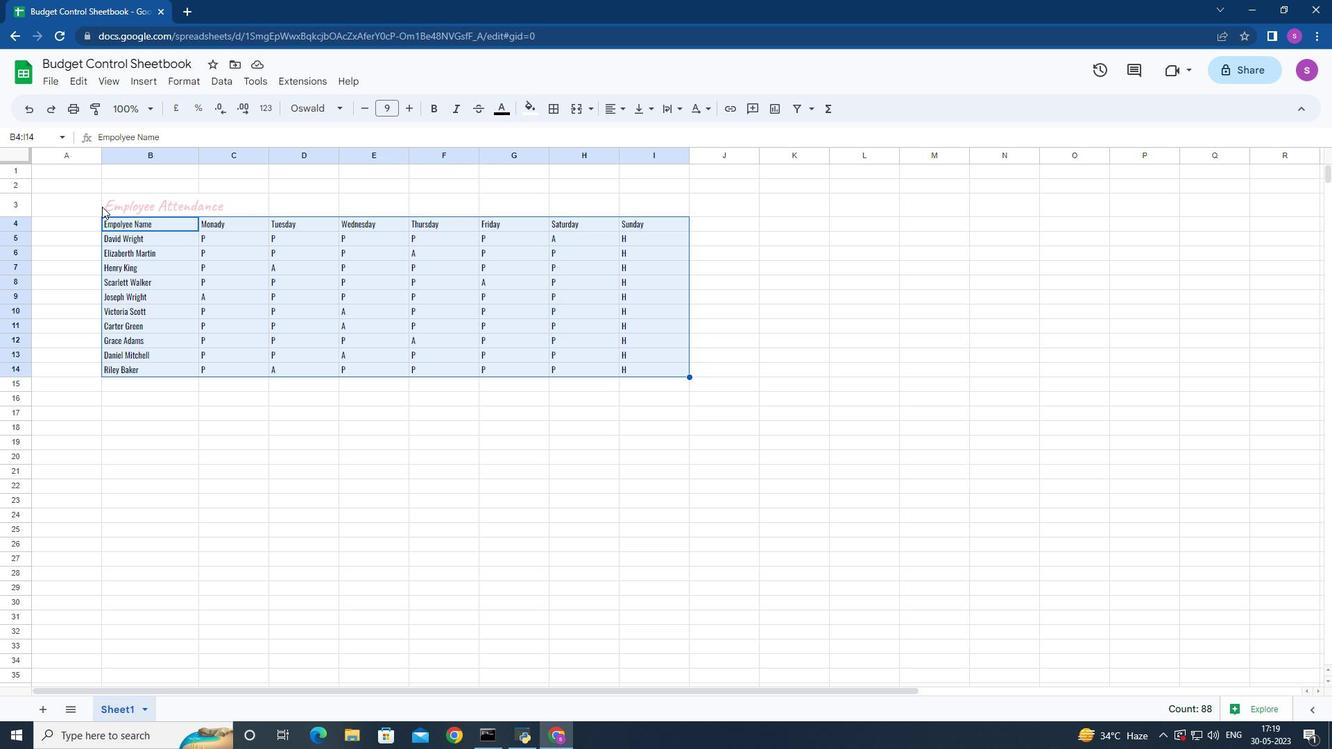 
Action: Mouse moved to (526, 107)
Screenshot: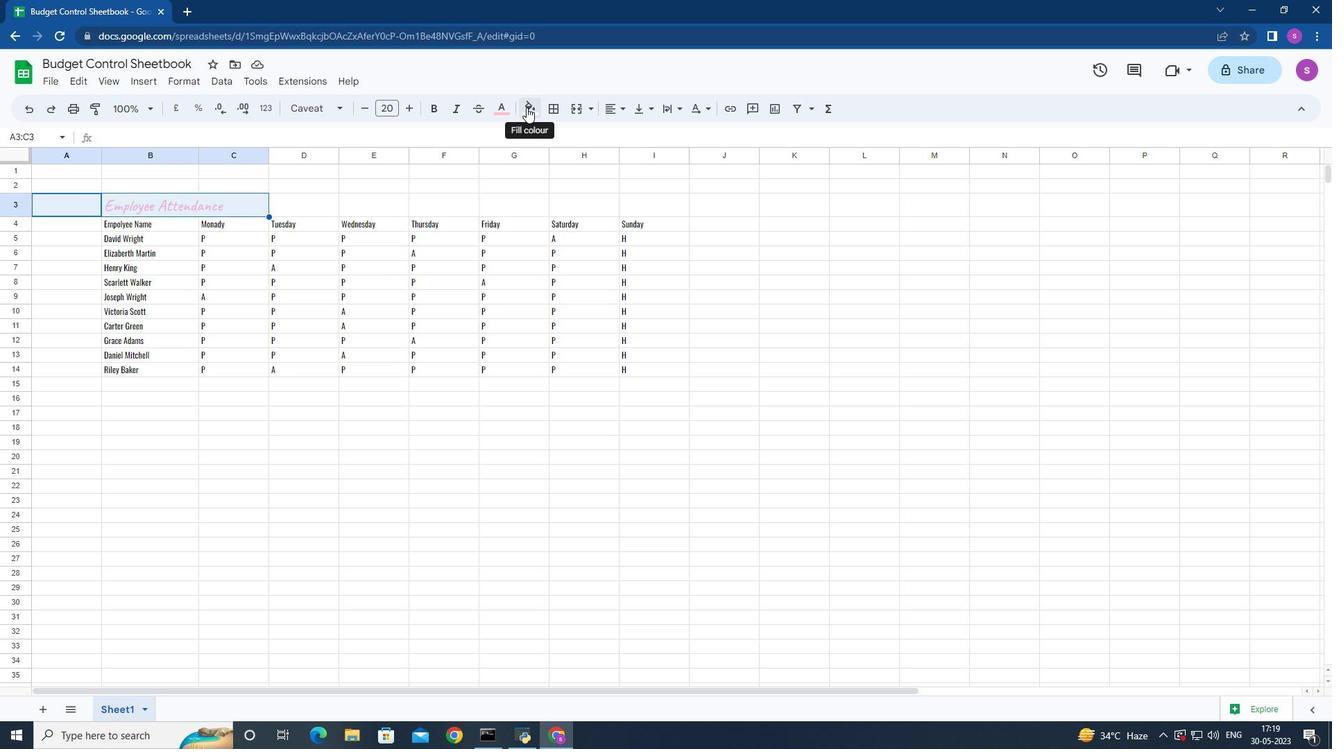 
Action: Mouse pressed left at (526, 107)
Screenshot: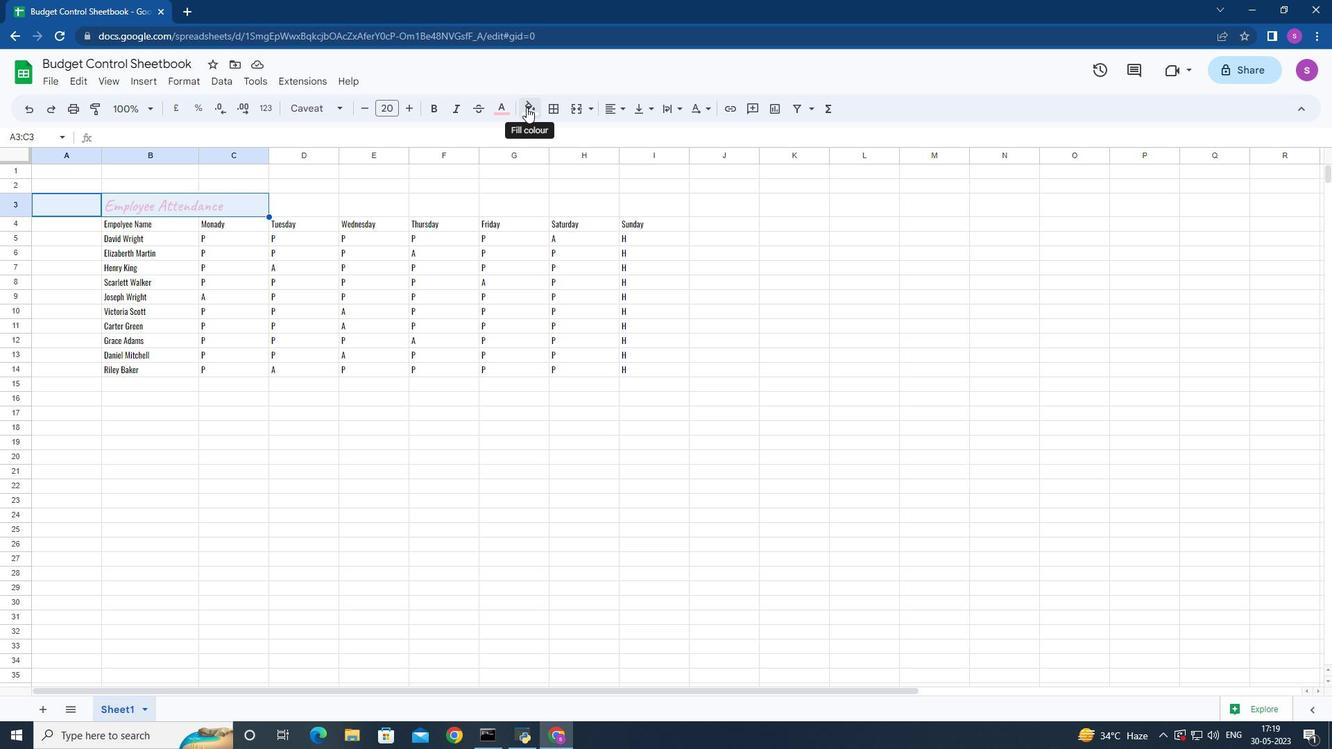 
Action: Mouse moved to (546, 174)
Screenshot: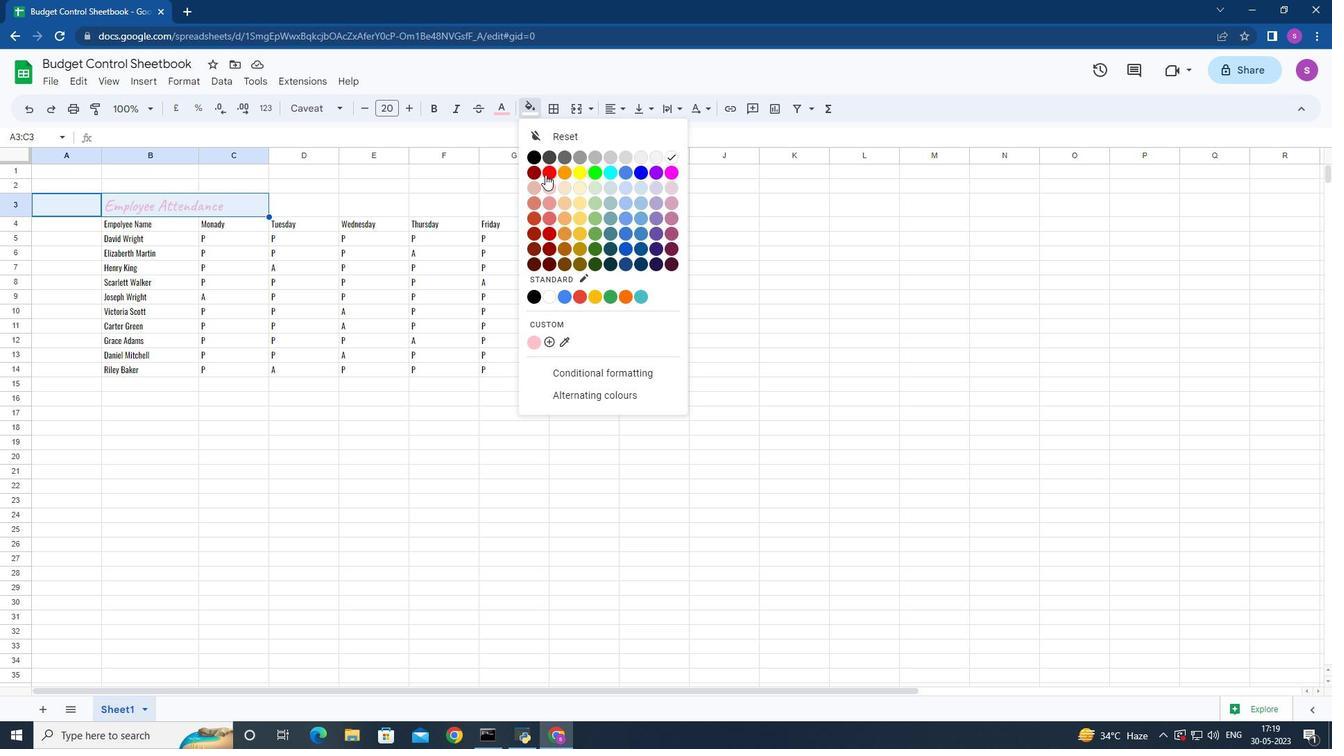 
Action: Mouse pressed left at (546, 174)
Screenshot: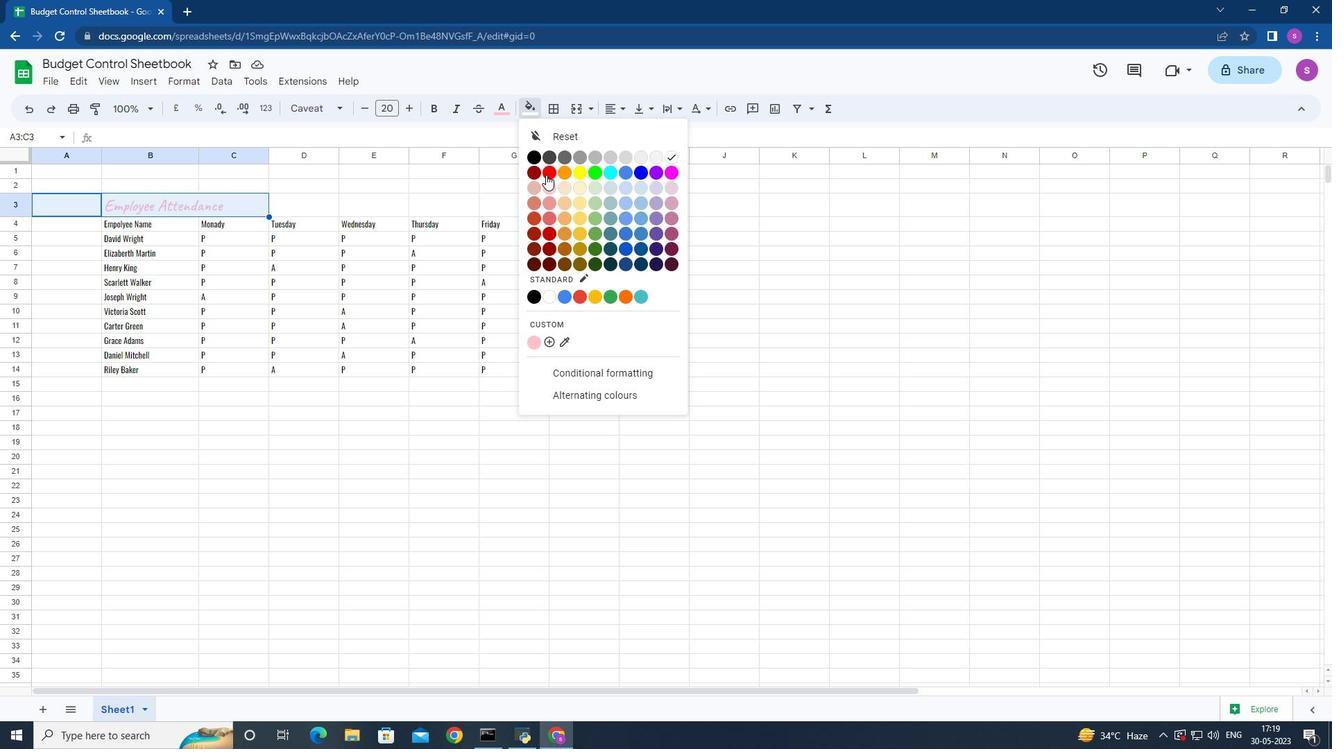 
Action: Mouse moved to (95, 233)
Screenshot: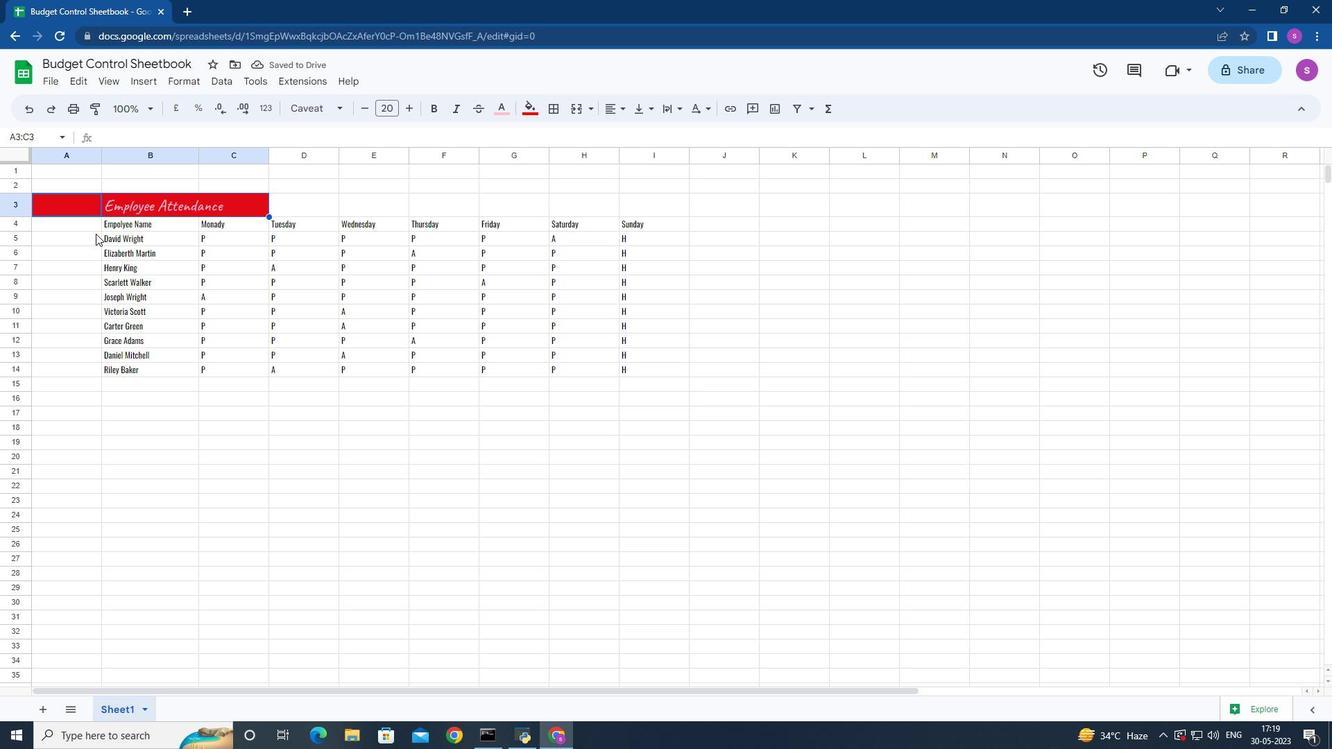 
Action: Mouse pressed left at (95, 233)
Screenshot: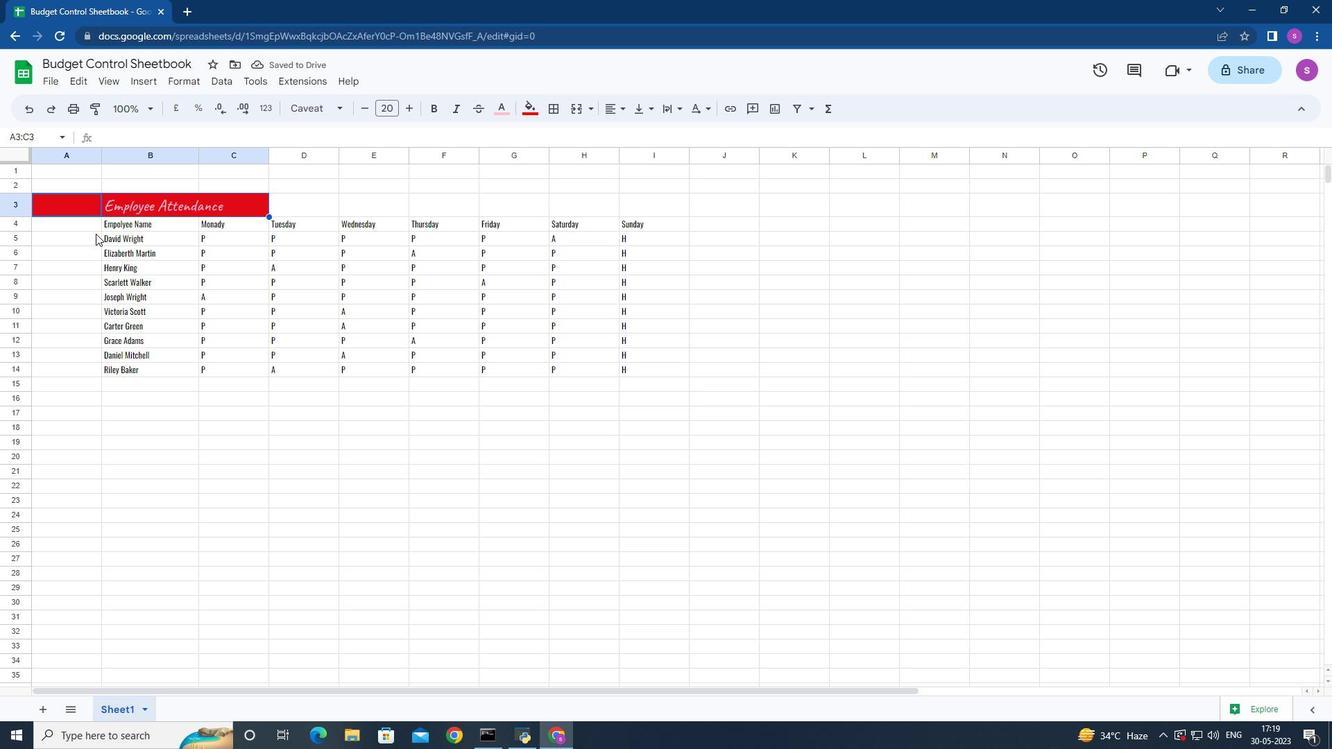 
Action: Mouse moved to (553, 458)
Screenshot: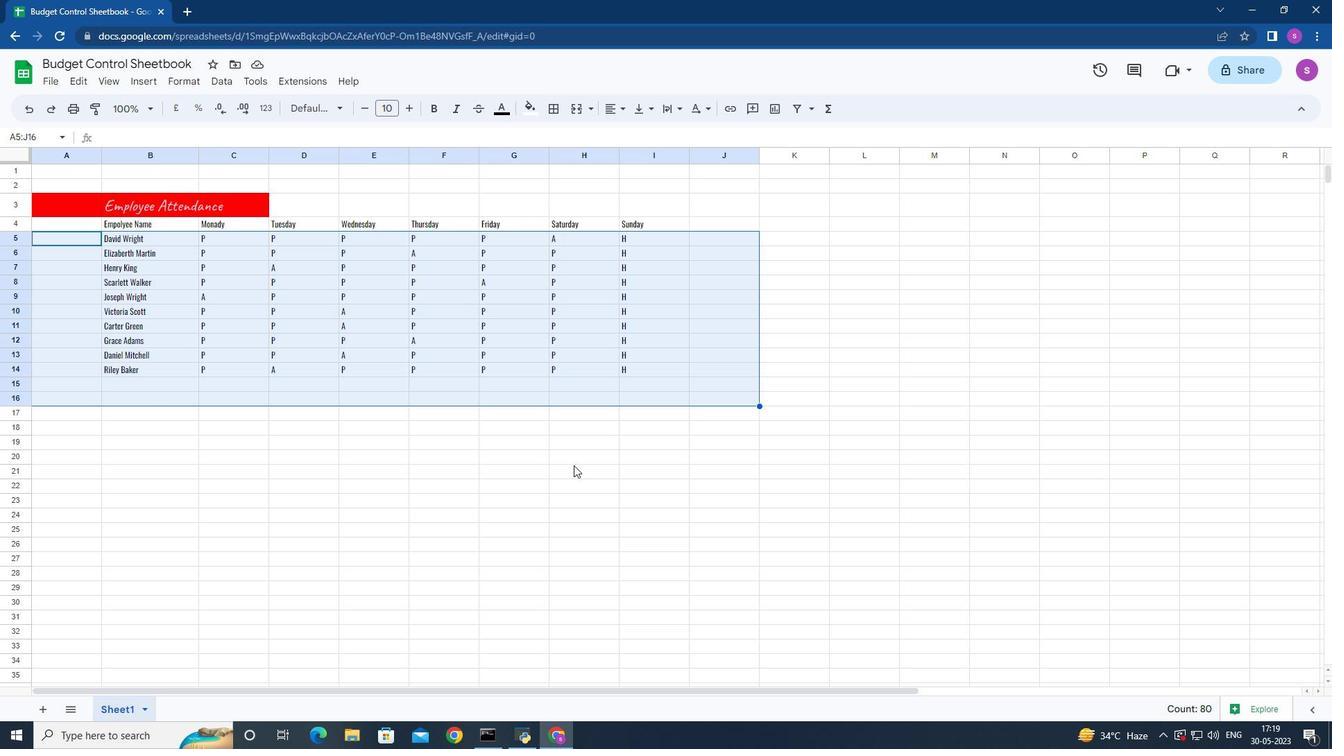 
Action: Mouse pressed left at (553, 458)
Screenshot: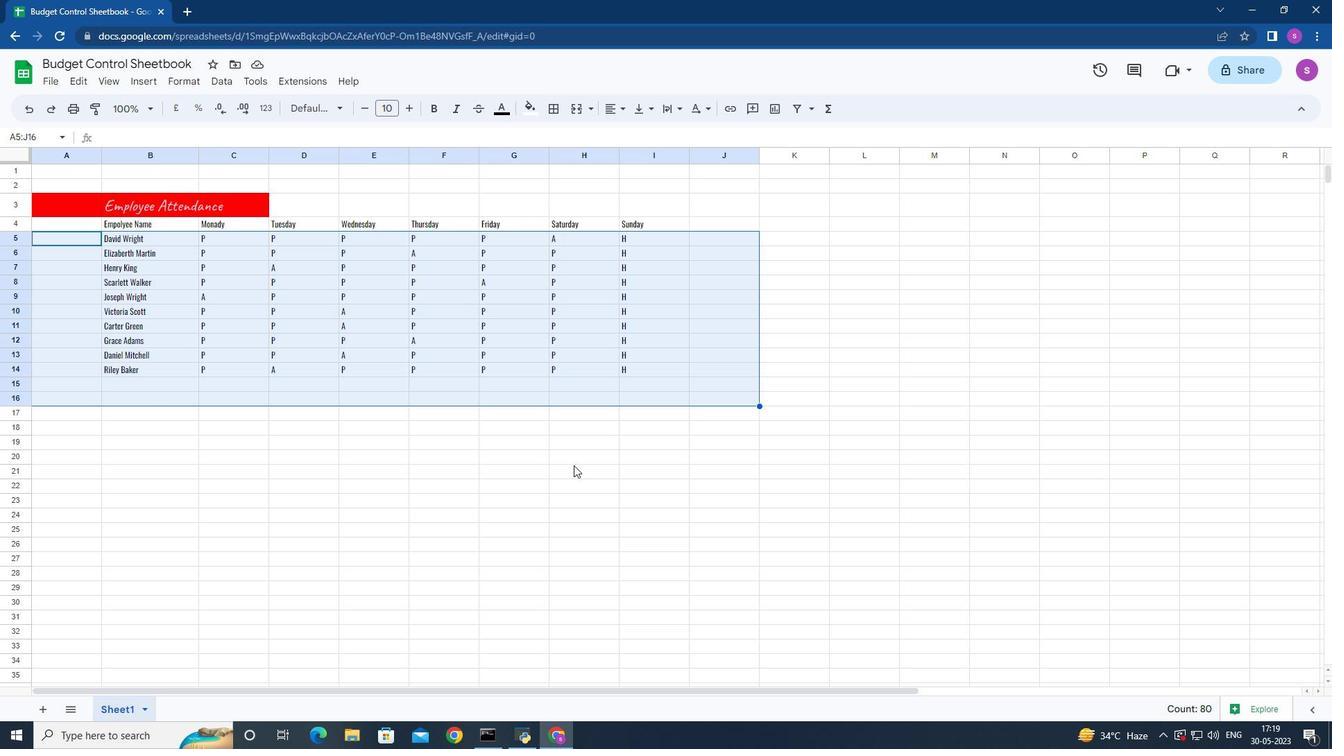 
Action: Mouse moved to (102, 221)
Screenshot: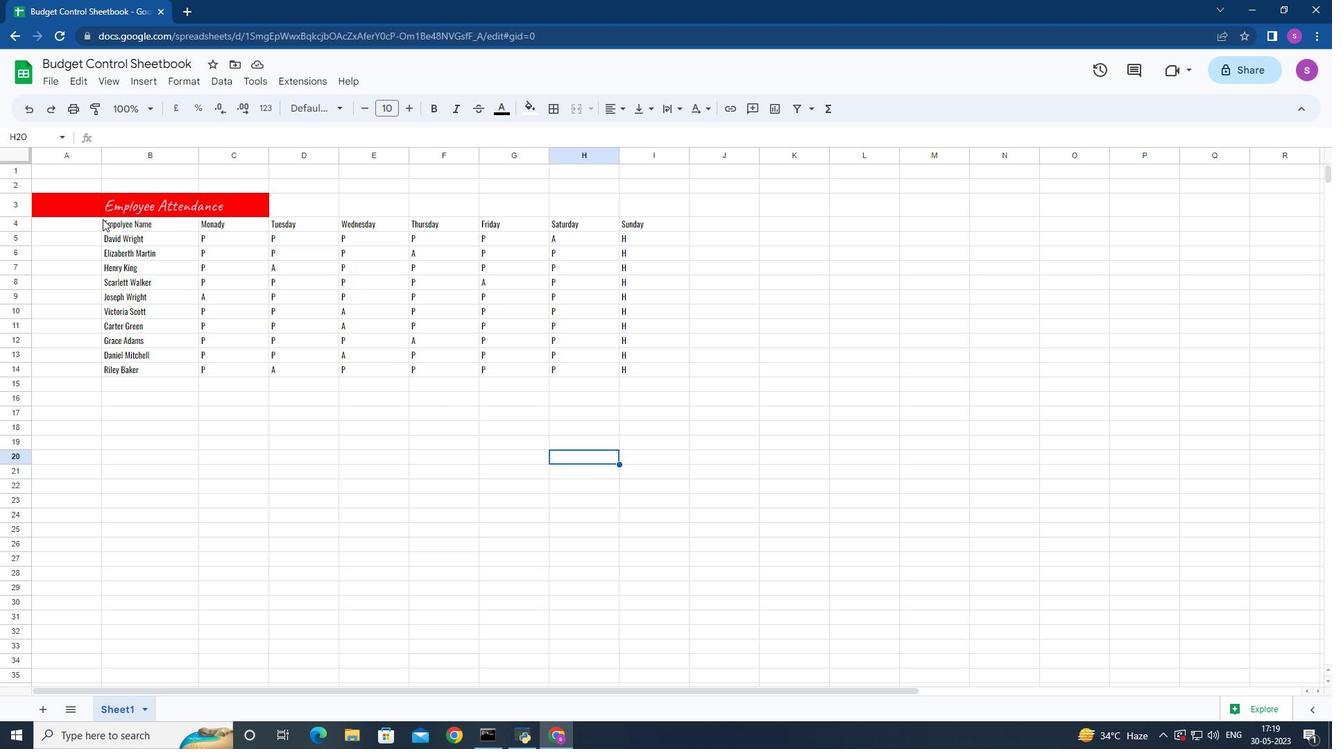 
Action: Mouse pressed left at (102, 221)
Screenshot: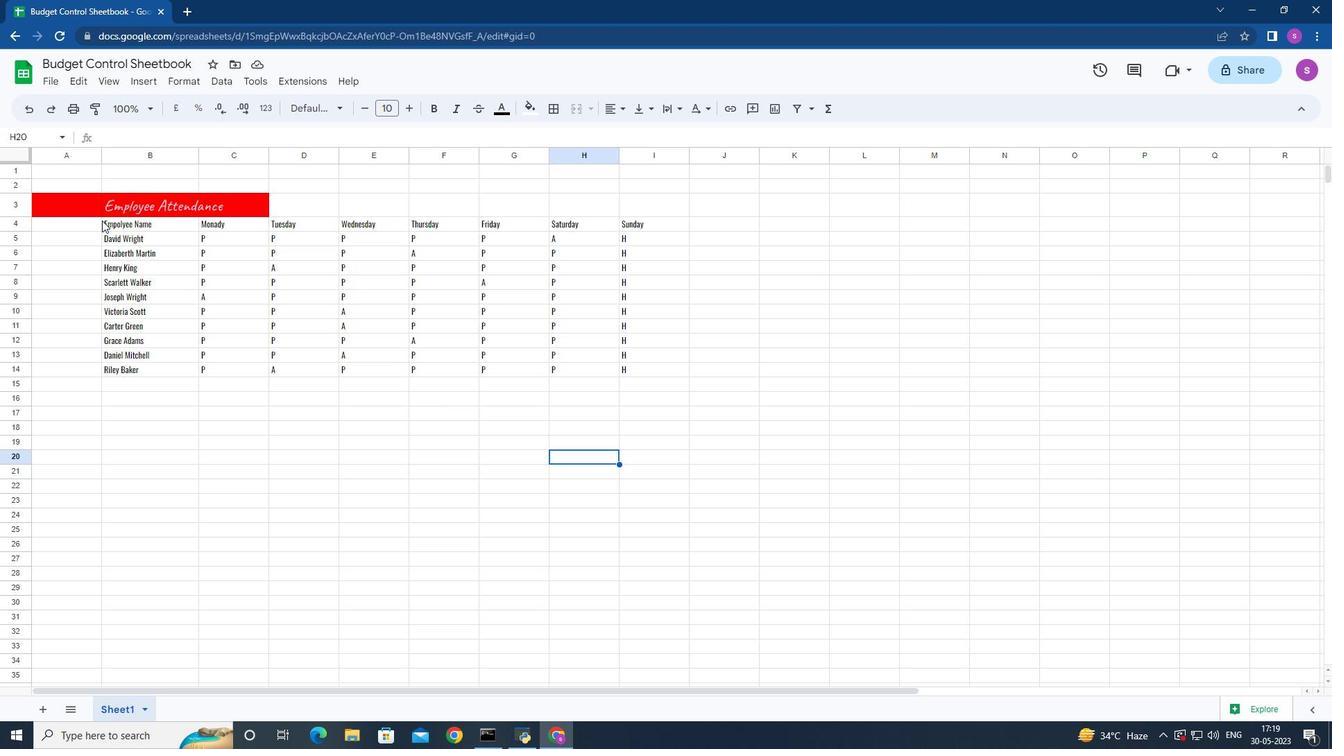
Action: Mouse moved to (499, 108)
Screenshot: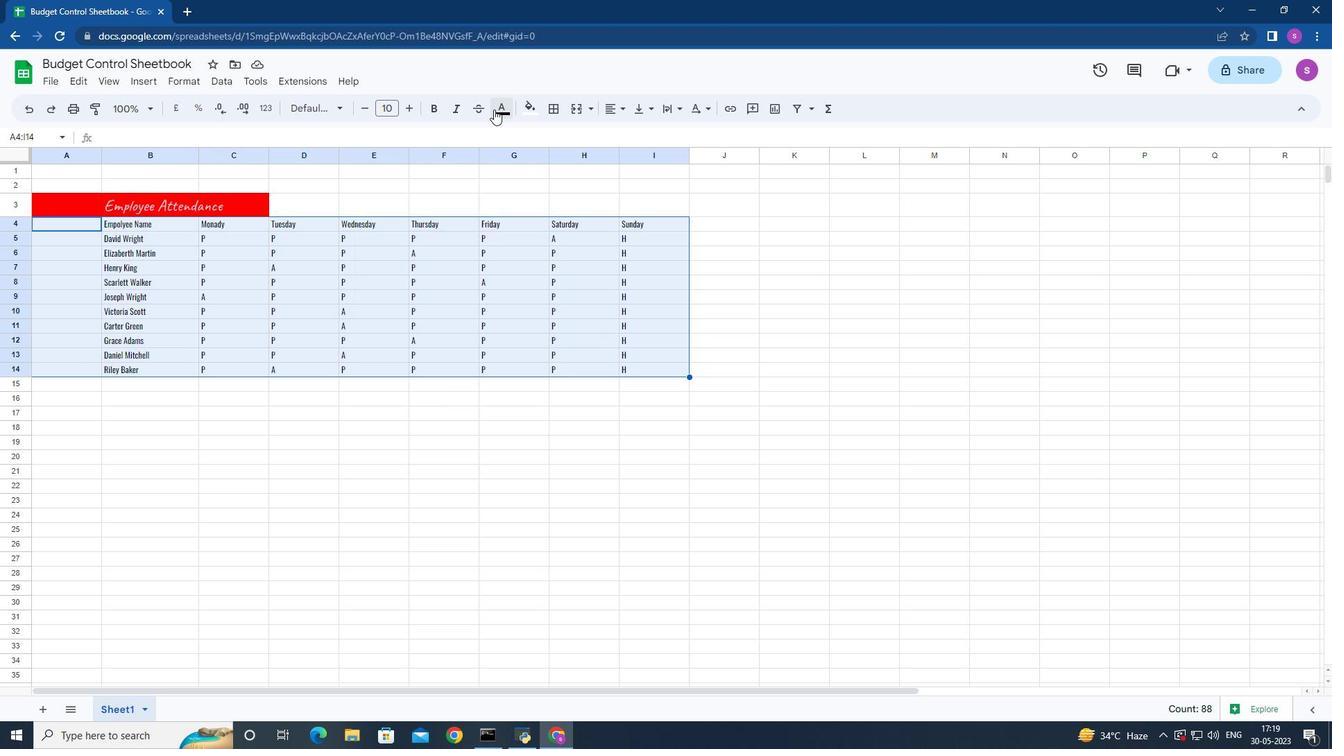 
Action: Mouse pressed left at (499, 108)
Screenshot: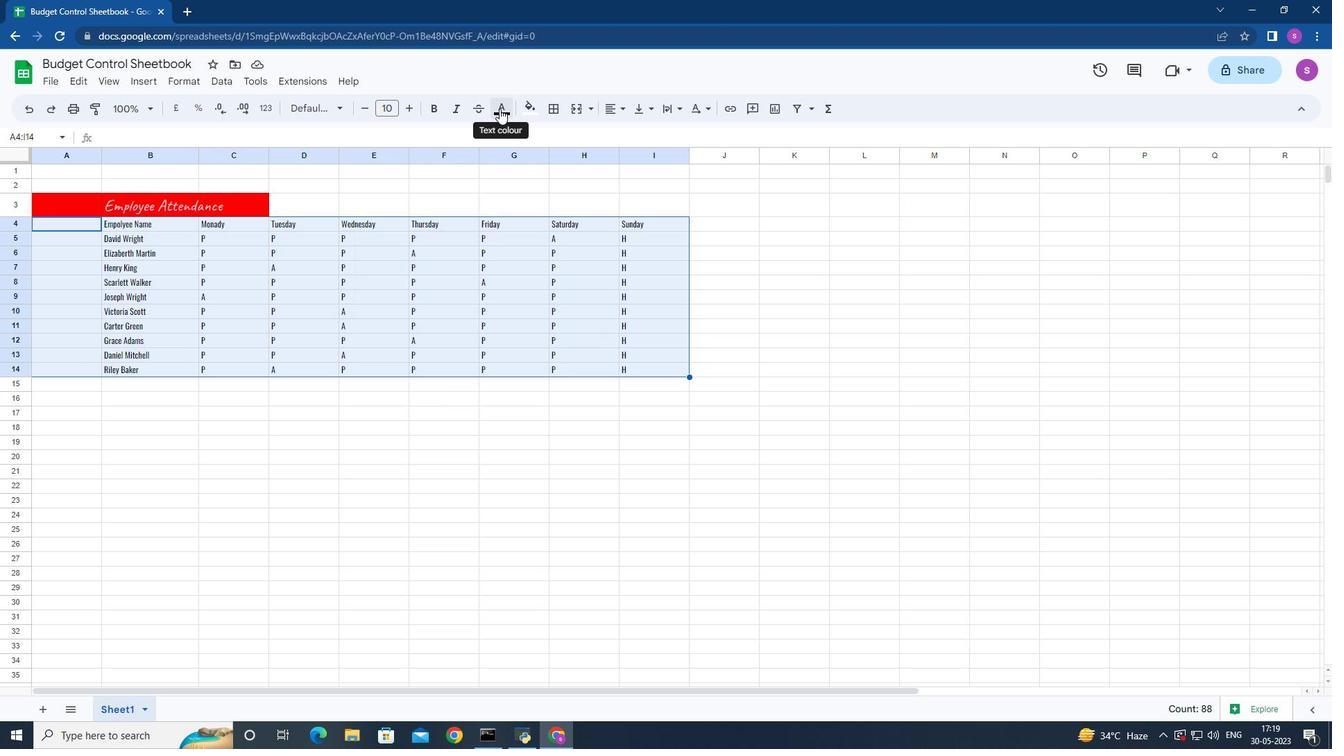 
Action: Mouse moved to (522, 170)
Screenshot: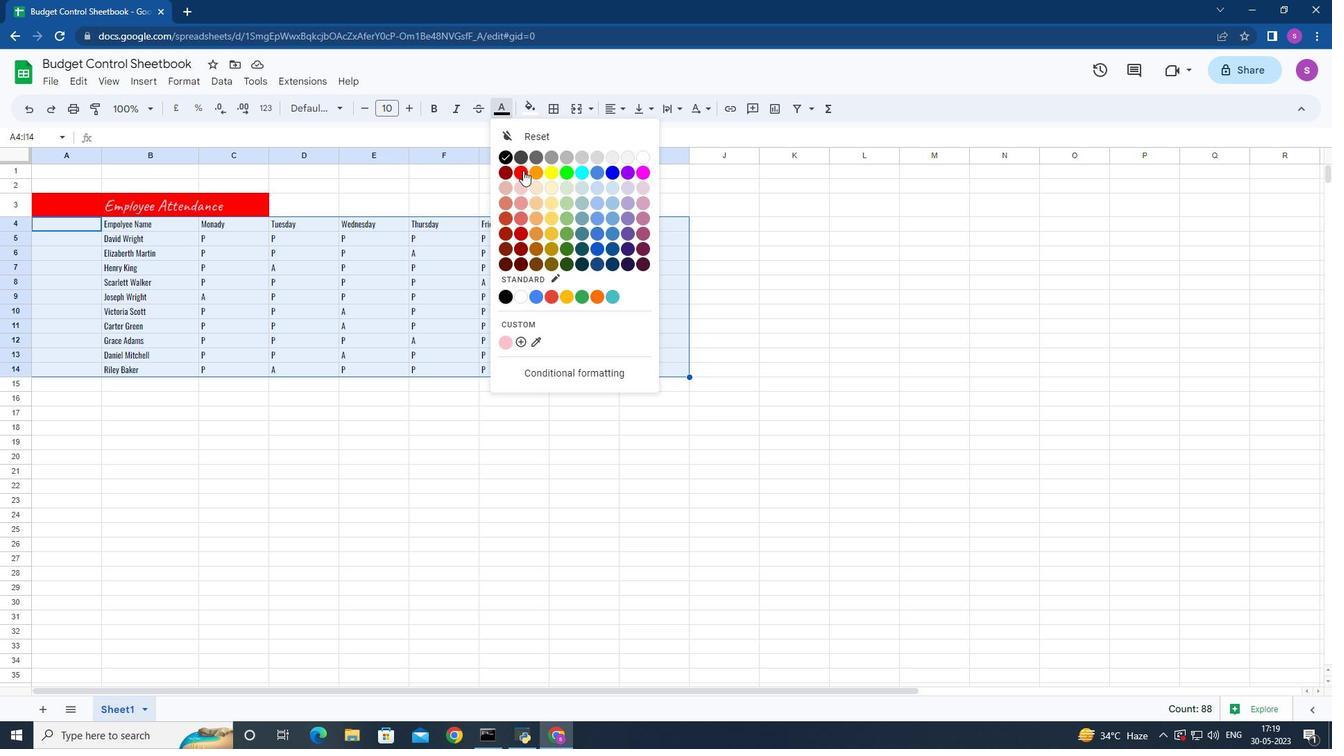 
Action: Mouse pressed left at (522, 170)
Screenshot: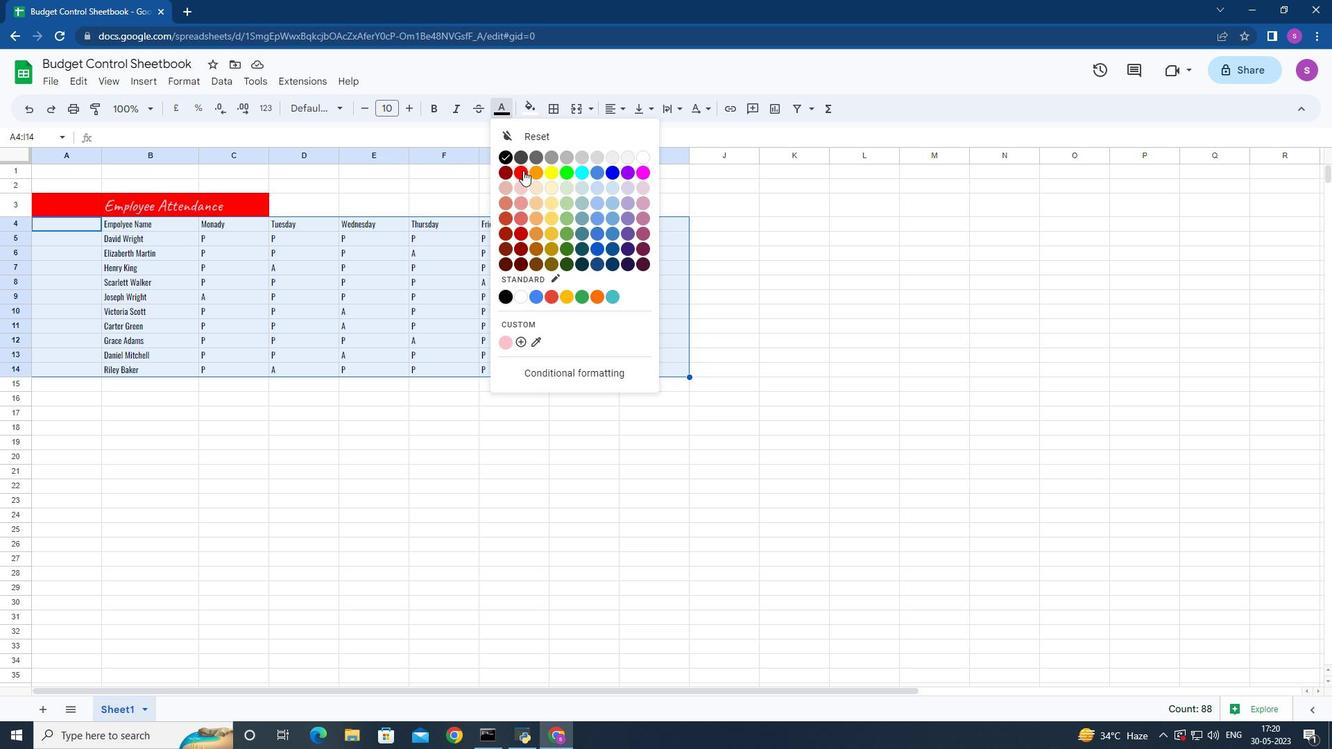 
Action: Mouse moved to (458, 235)
Screenshot: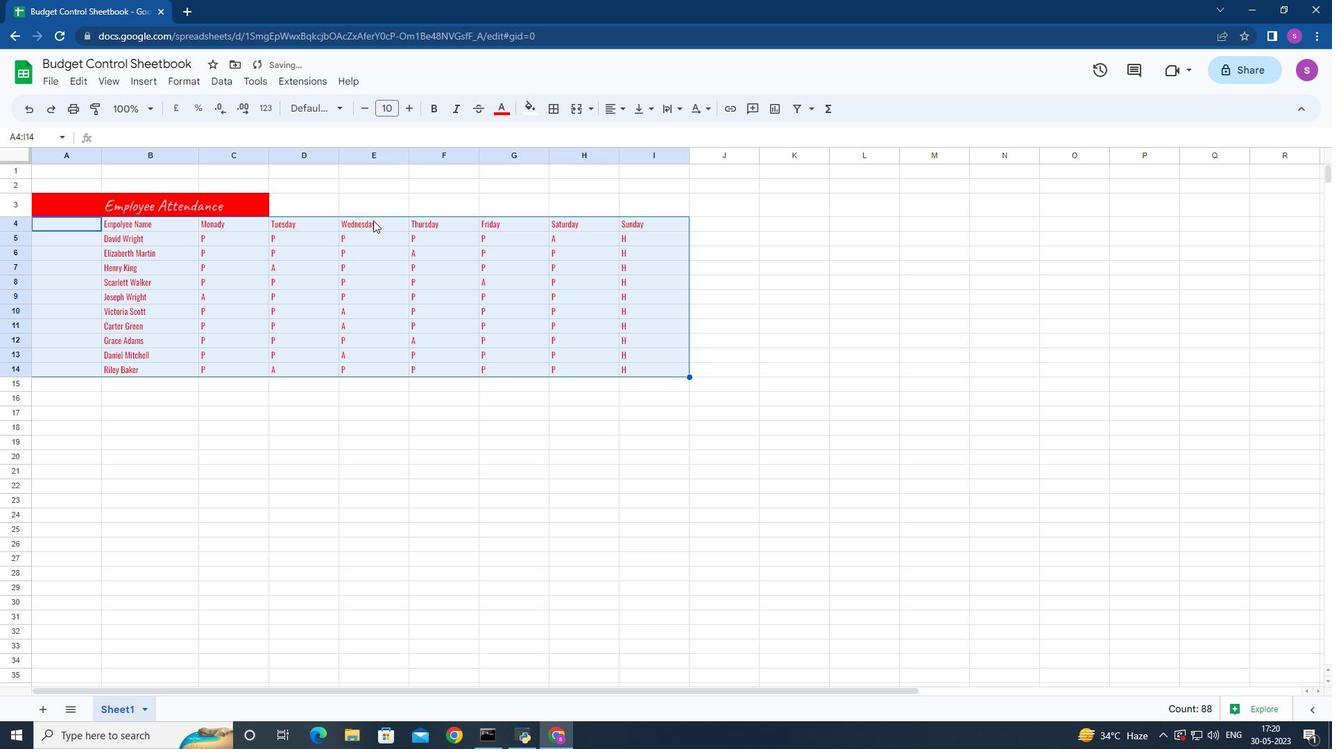 
Action: Mouse scrolled (458, 234) with delta (0, 0)
Screenshot: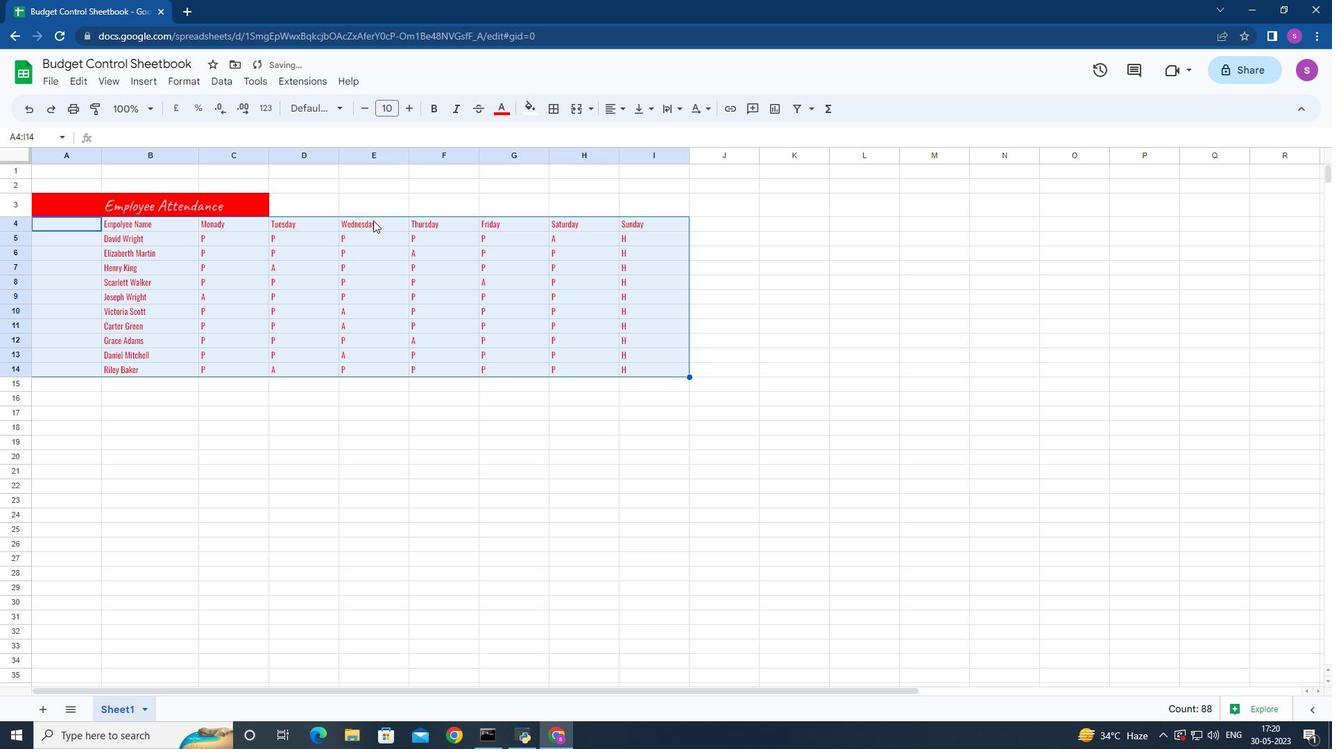 
Action: Mouse moved to (512, 244)
Screenshot: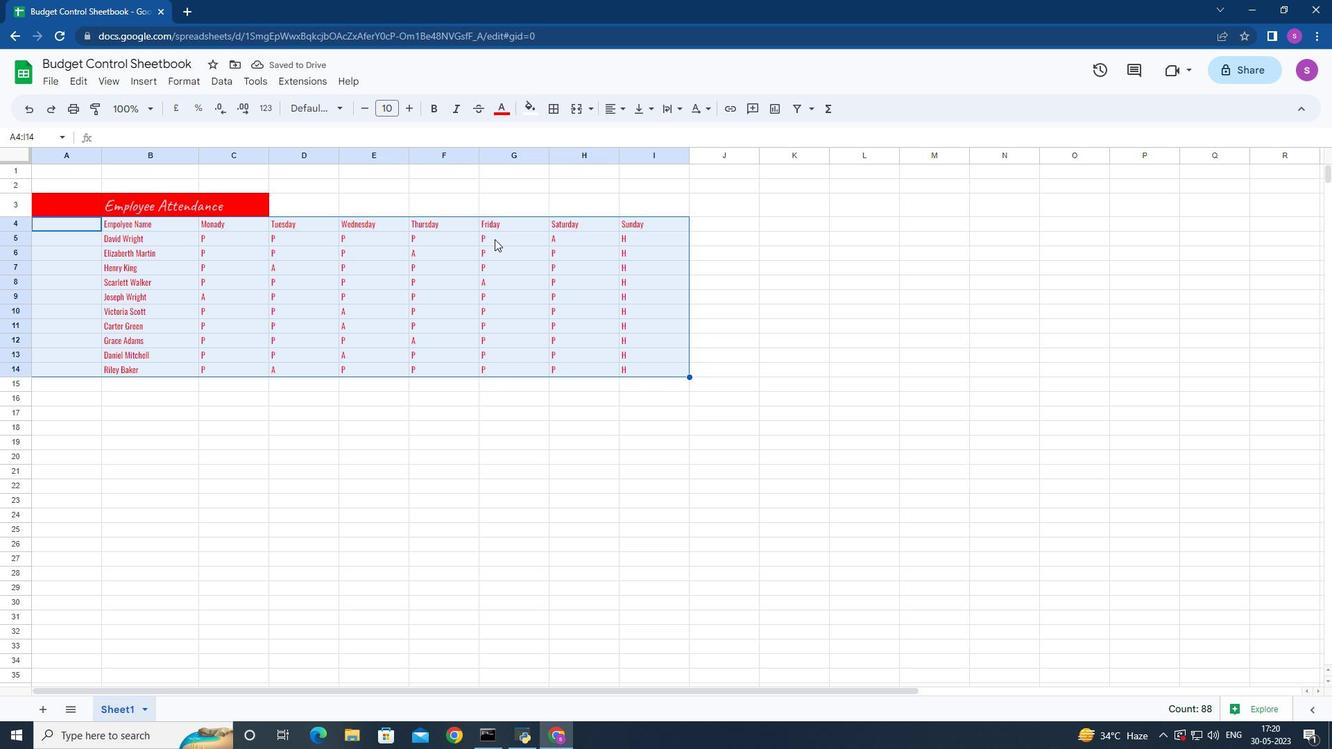 
Action: Mouse scrolled (512, 243) with delta (0, 0)
Screenshot: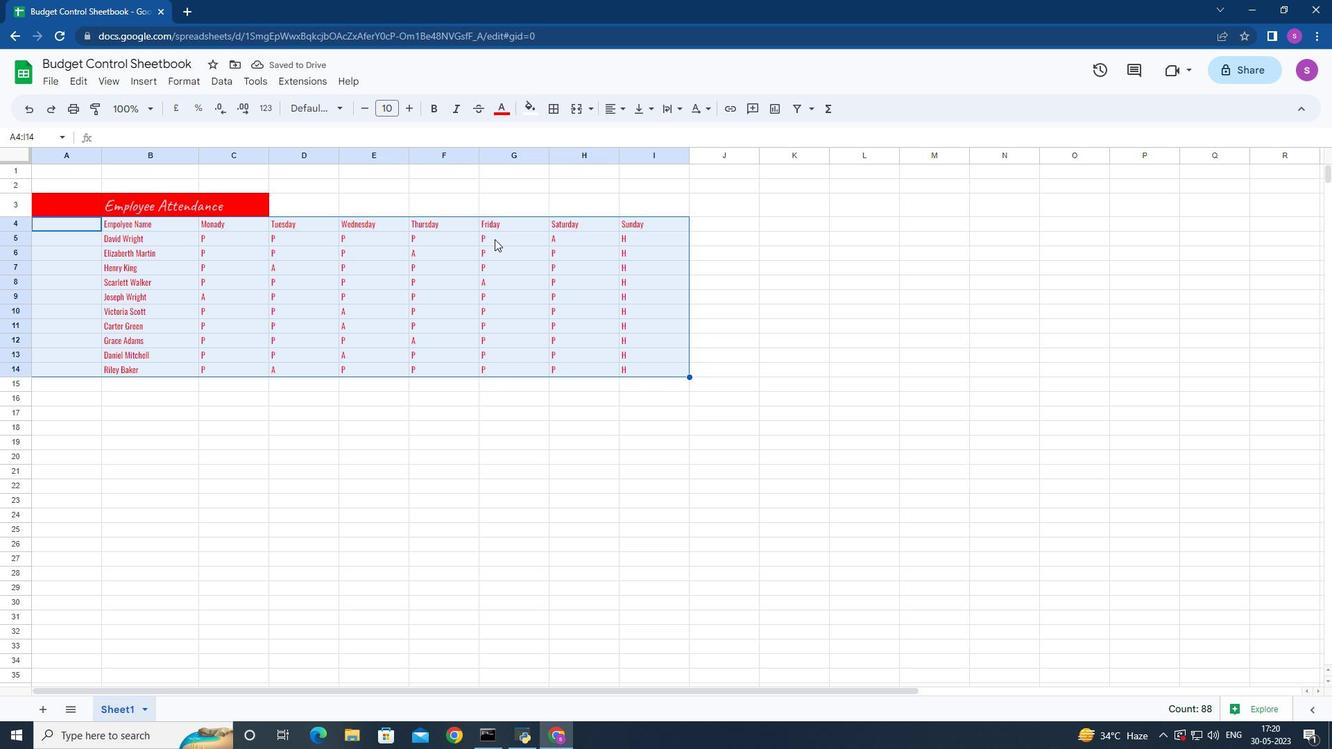 
Action: Mouse moved to (520, 310)
Screenshot: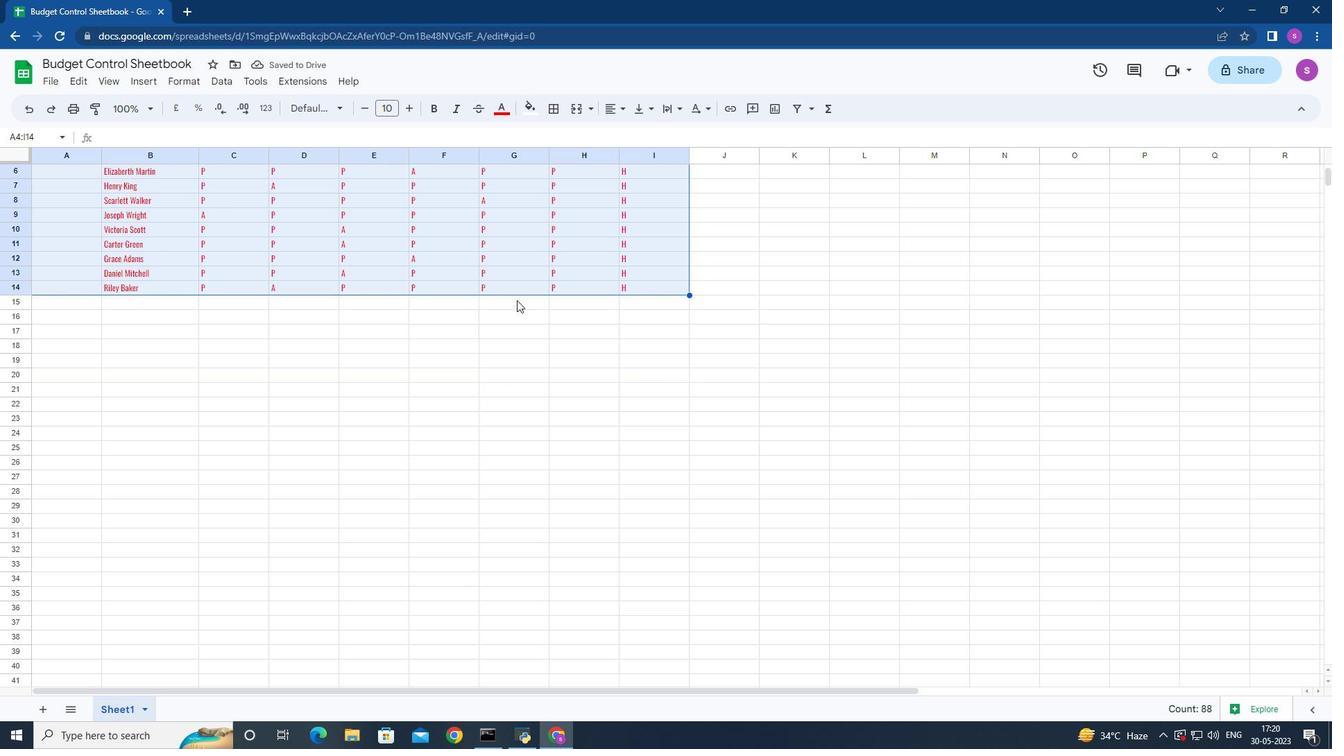 
Action: Mouse scrolled (520, 310) with delta (0, 0)
Screenshot: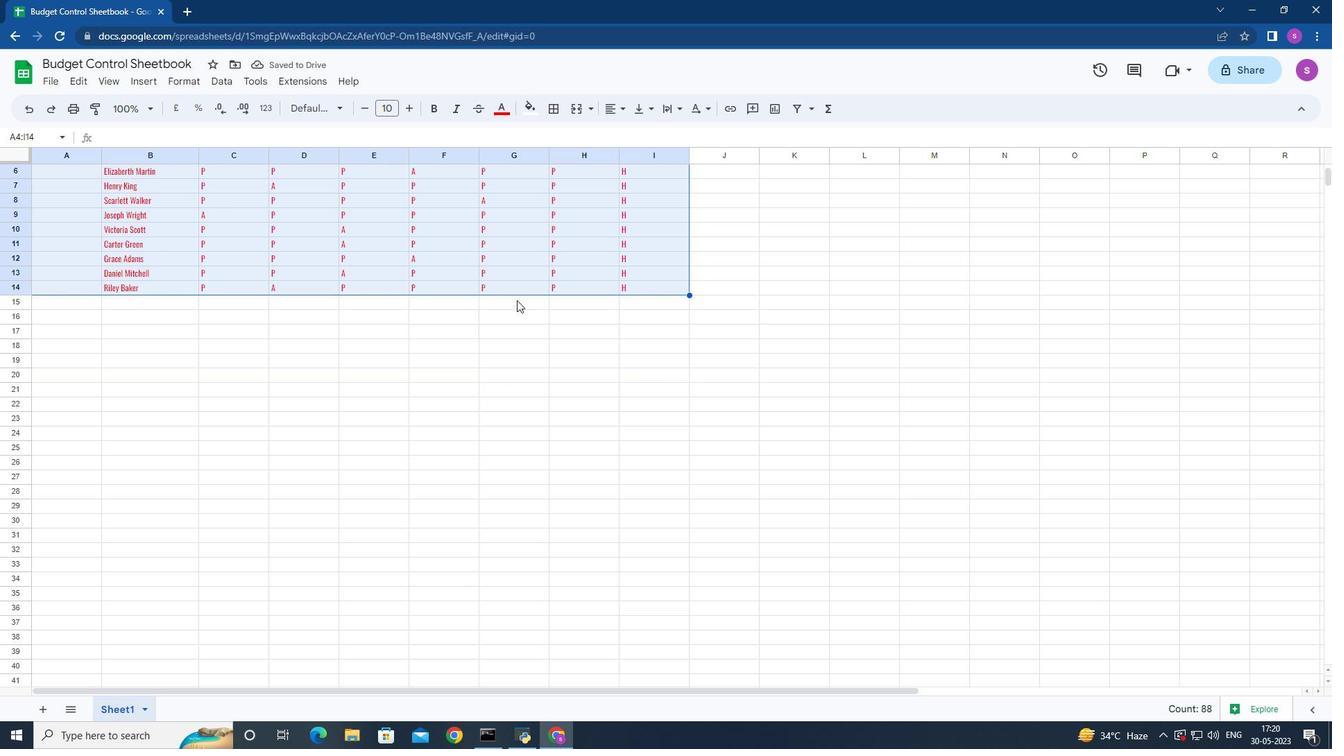 
Action: Mouse moved to (520, 311)
Screenshot: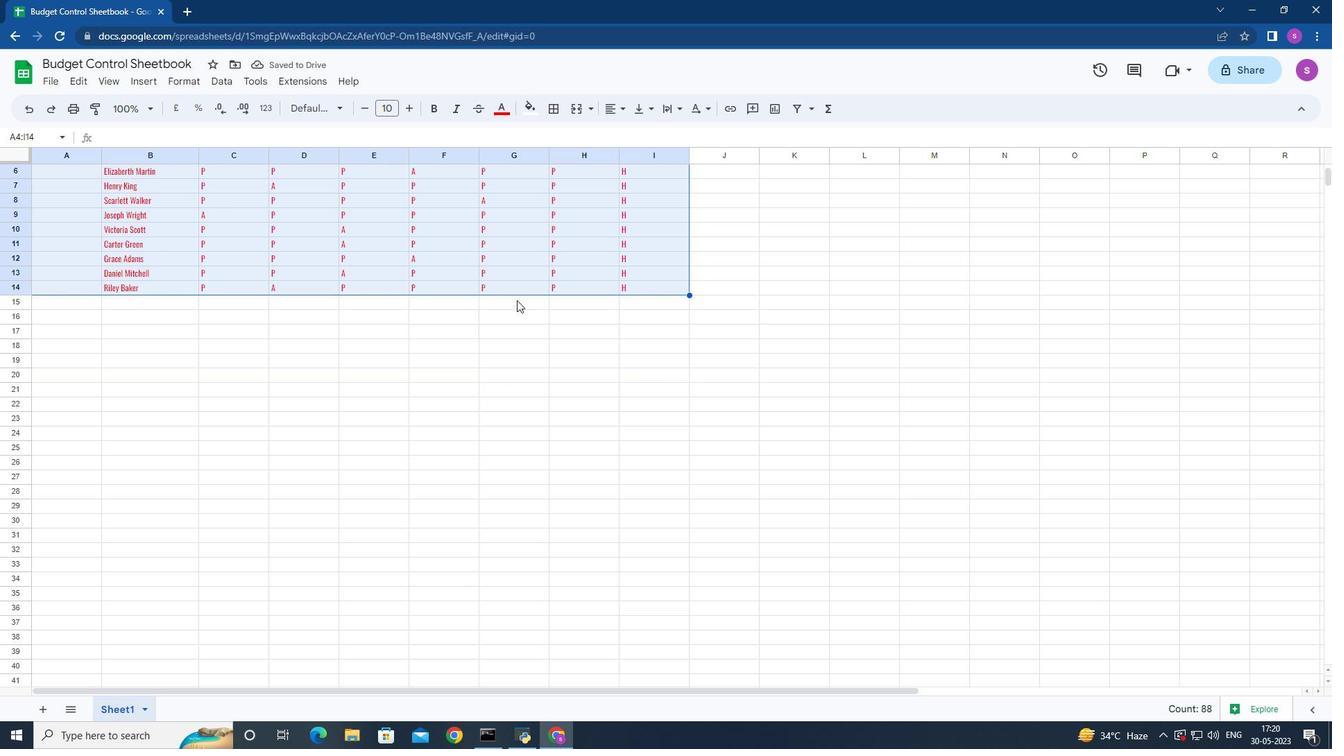 
Action: Mouse scrolled (520, 312) with delta (0, 0)
Screenshot: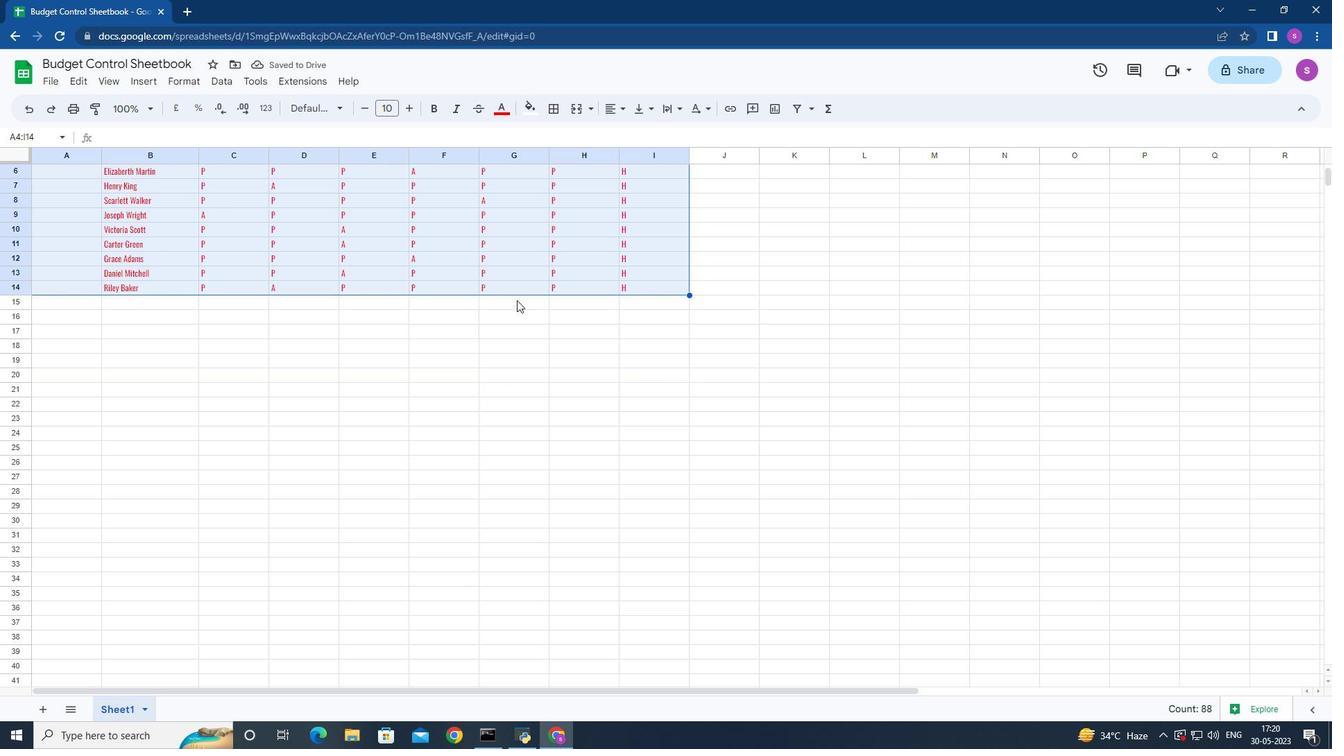 
Action: Mouse moved to (633, 312)
Screenshot: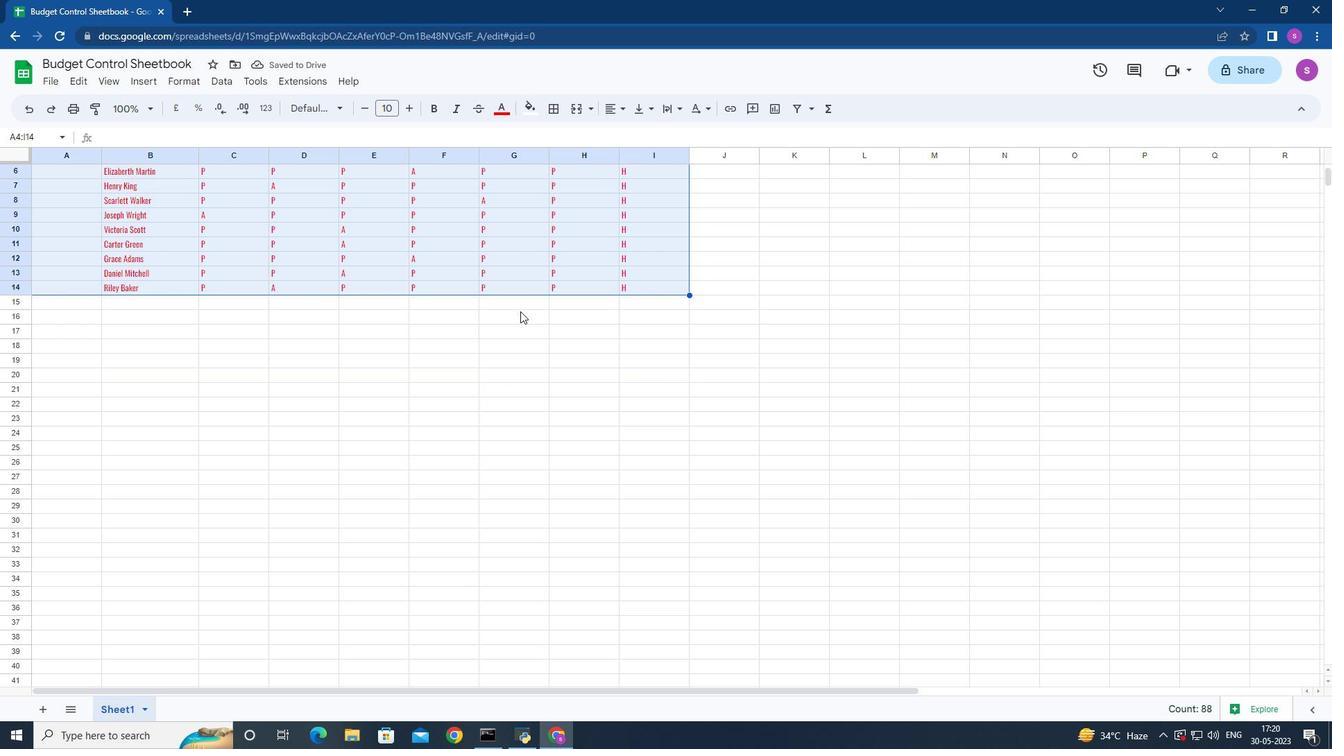 
Action: Mouse scrolled (520, 312) with delta (0, 0)
Screenshot: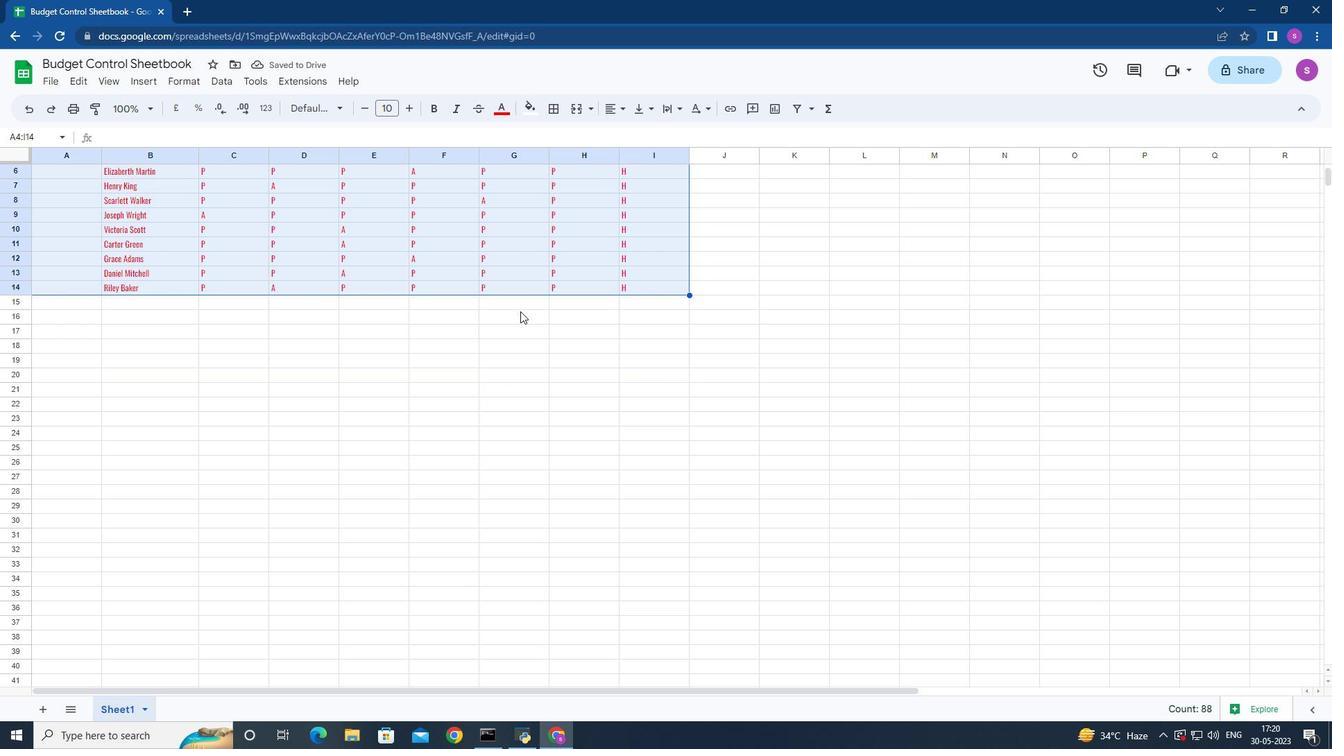 
Action: Mouse moved to (713, 245)
Screenshot: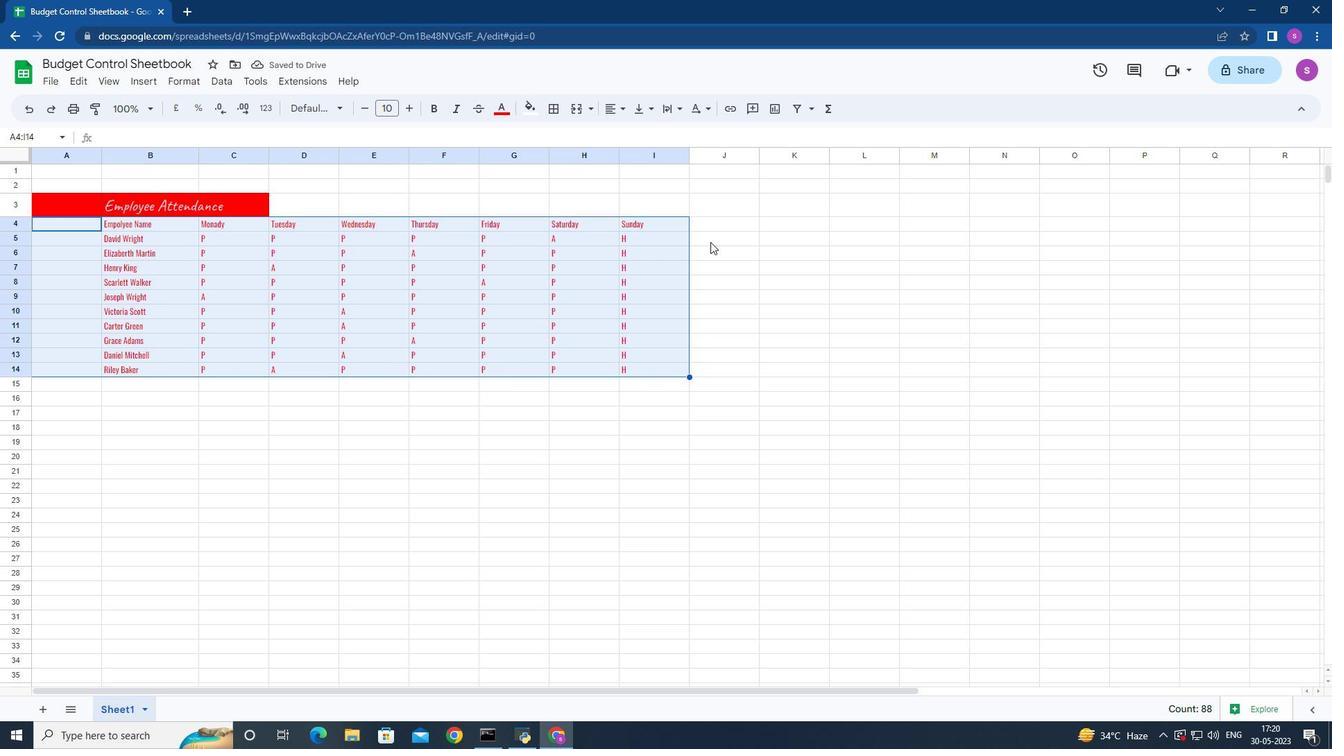 
Action: Mouse pressed left at (713, 245)
Screenshot: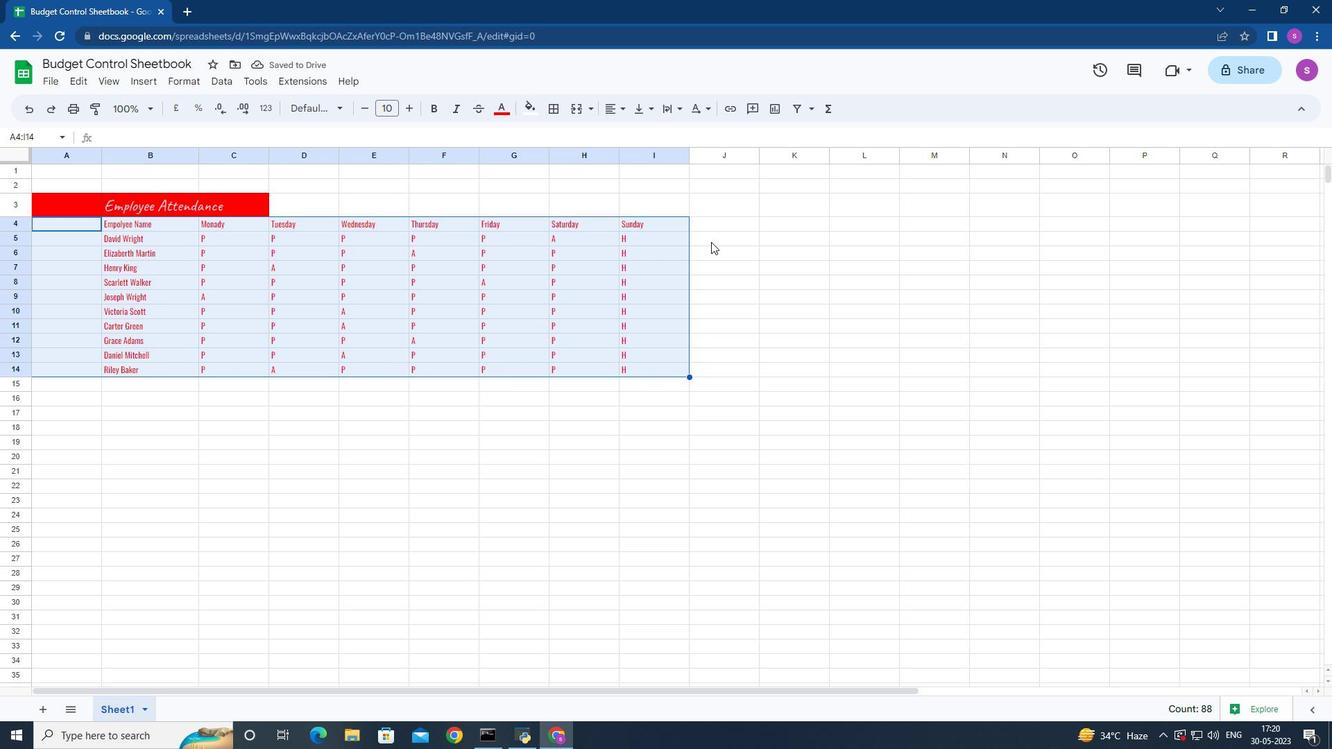 
Action: Mouse moved to (680, 283)
Screenshot: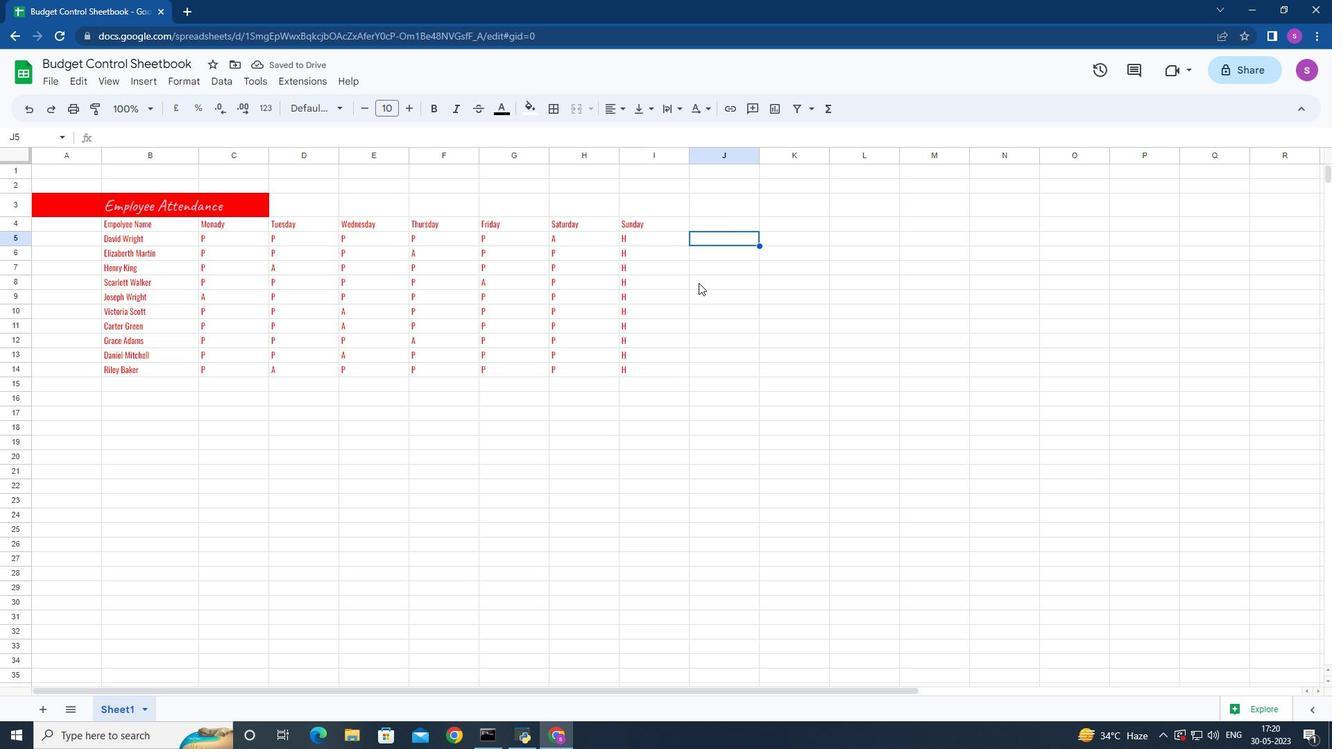 
